 Task: Add Attachment from Google Drive to Card Card0000000359 in Board Board0000000090 in Workspace WS0000000030 in Trello. Add Cover Orange to Card Card0000000359 in Board Board0000000090 in Workspace WS0000000030 in Trello. Add "Add Label …" with "Title" Title0000000359 to Button Button0000000359 to Card Card0000000359 in Board Board0000000090 in Workspace WS0000000030 in Trello. Add Description DS0000000359 to Card Card0000000359 in Board Board0000000090 in Workspace WS0000000030 in Trello. Add Comment CM0000000359 to Card Card0000000359 in Board Board0000000090 in Workspace WS0000000030 in Trello
Action: Mouse moved to (444, 592)
Screenshot: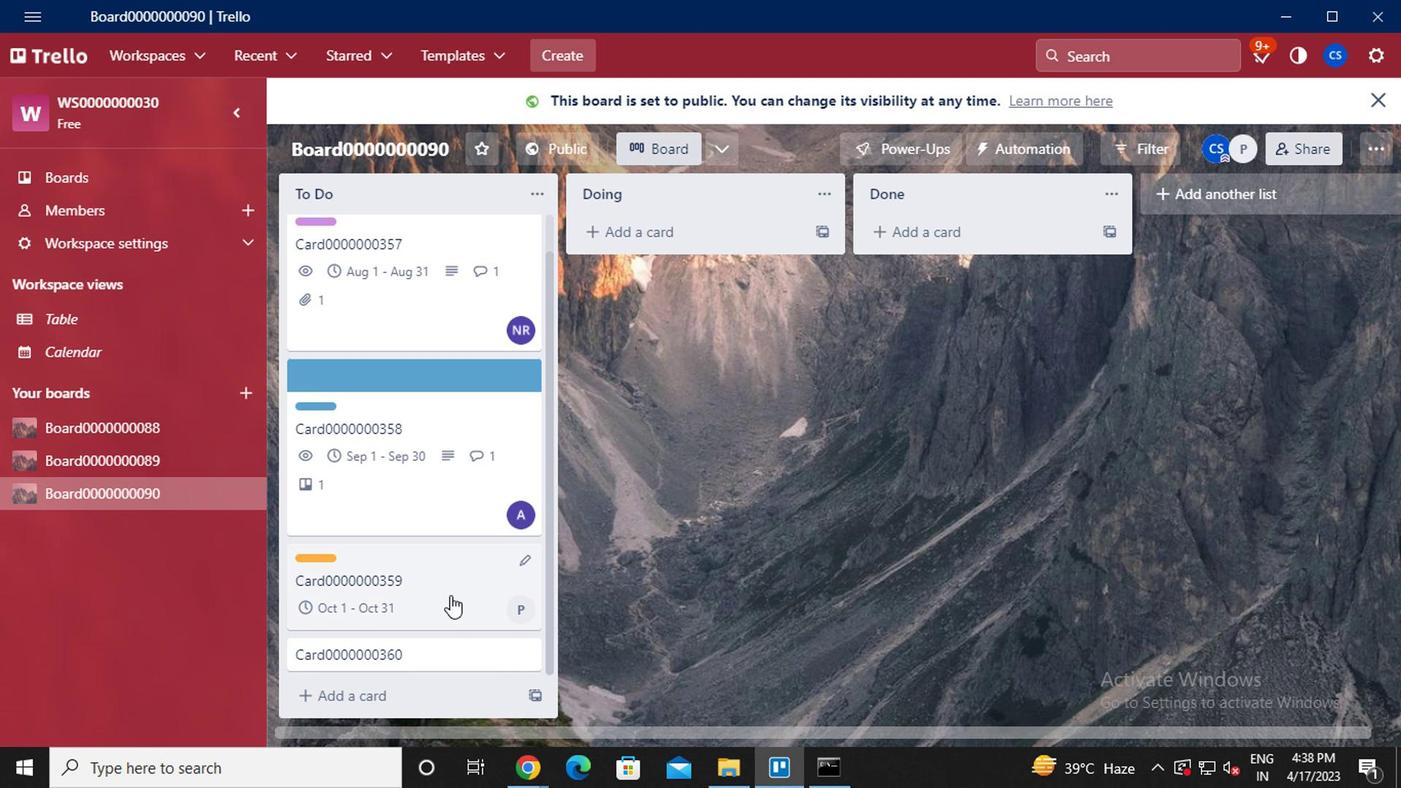 
Action: Mouse pressed left at (444, 592)
Screenshot: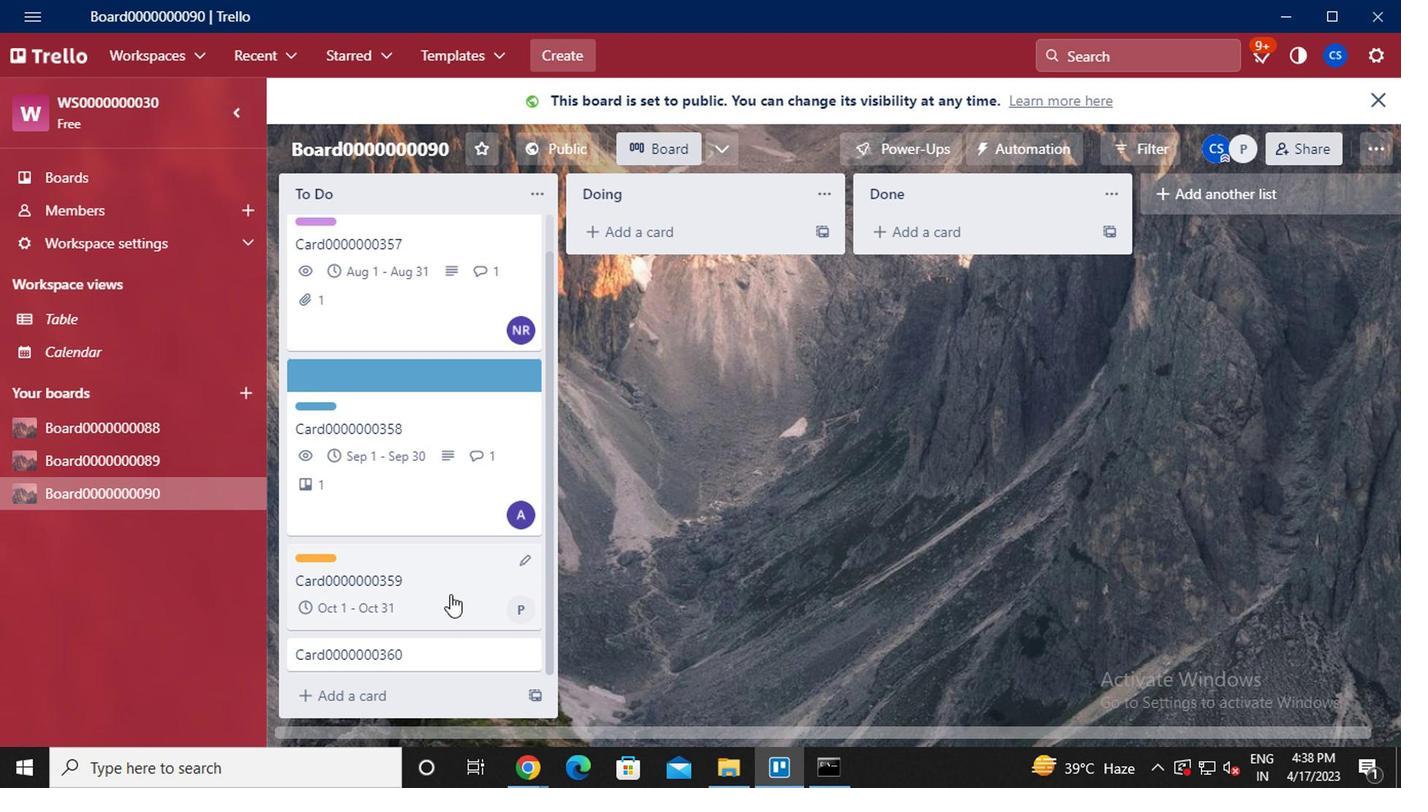 
Action: Mouse moved to (978, 413)
Screenshot: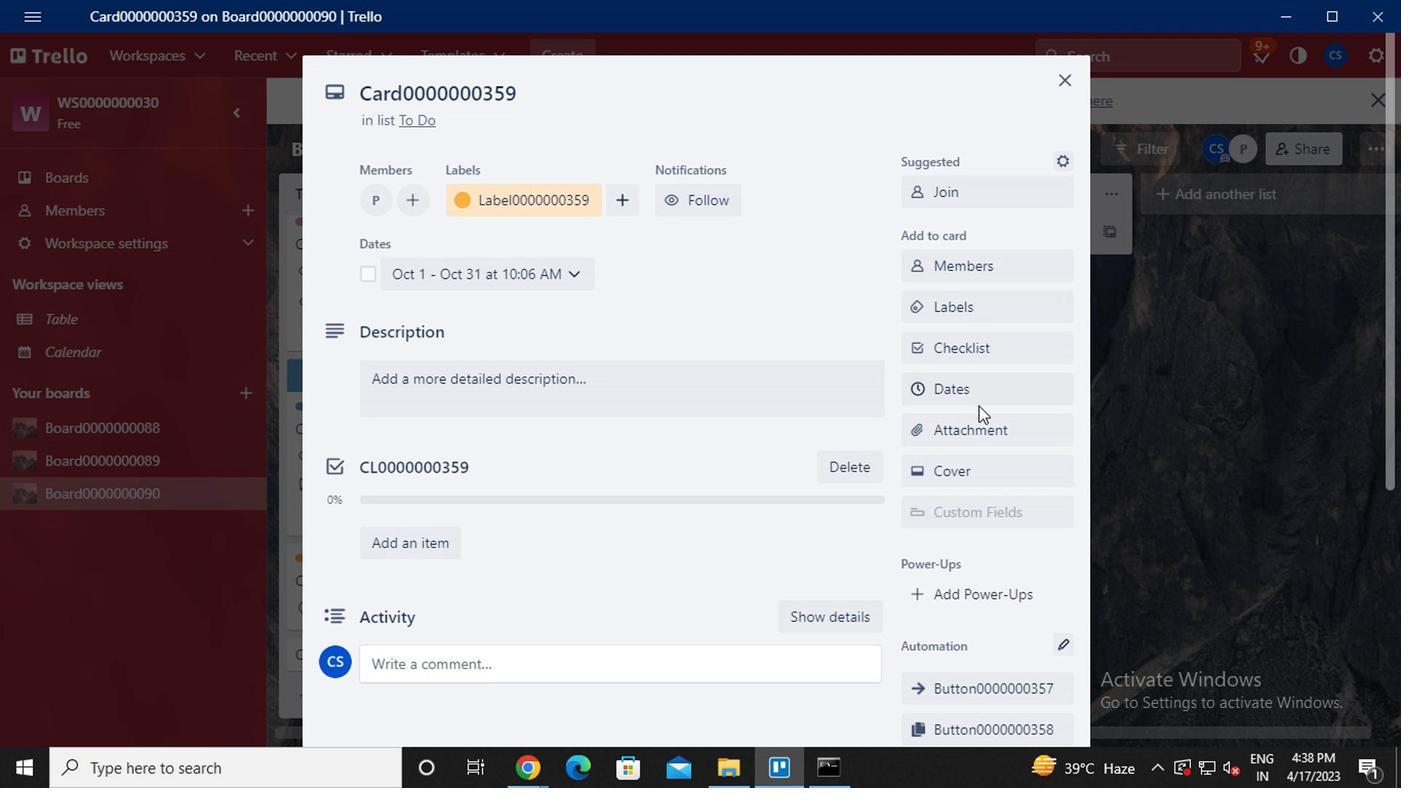 
Action: Mouse pressed left at (978, 413)
Screenshot: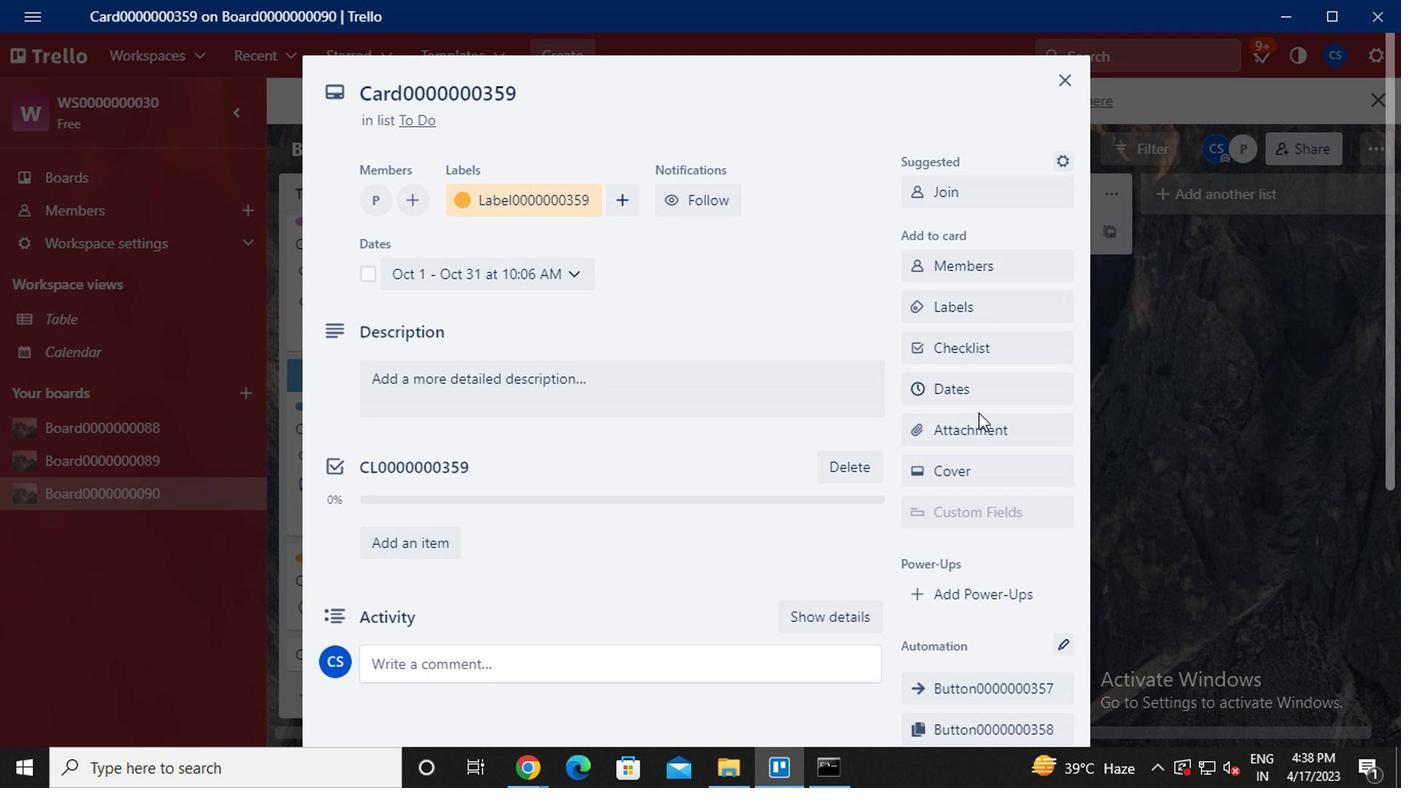 
Action: Mouse moved to (978, 428)
Screenshot: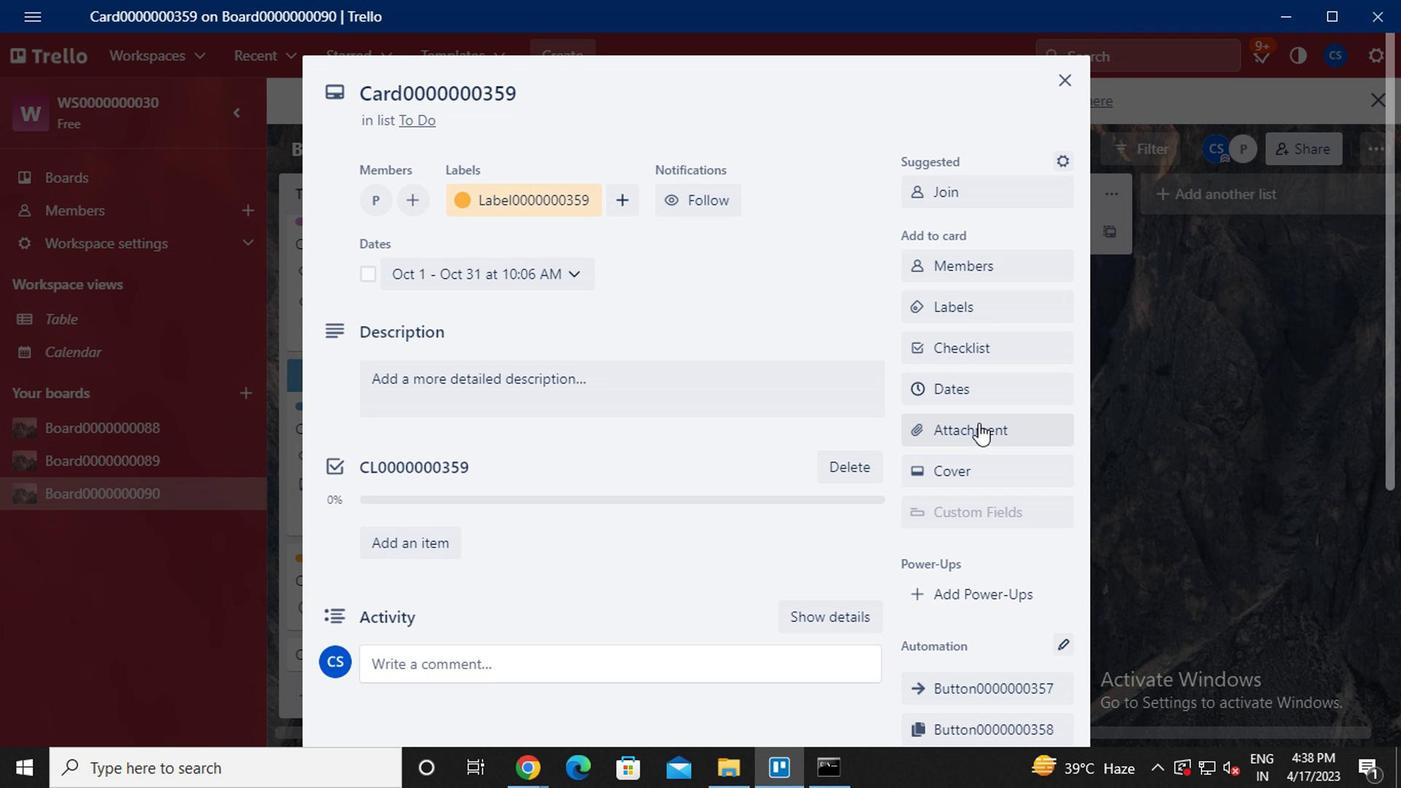 
Action: Mouse pressed left at (978, 428)
Screenshot: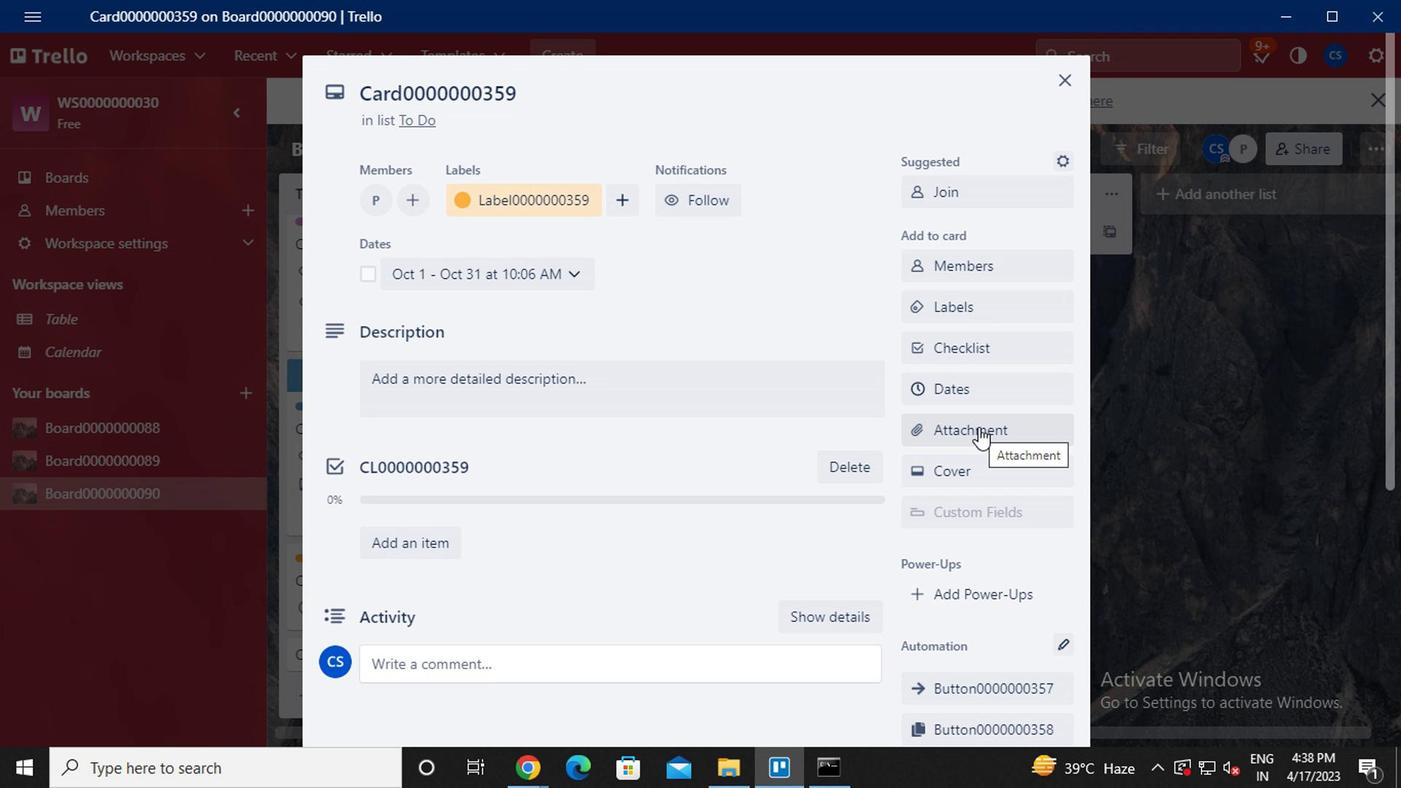 
Action: Mouse moved to (989, 251)
Screenshot: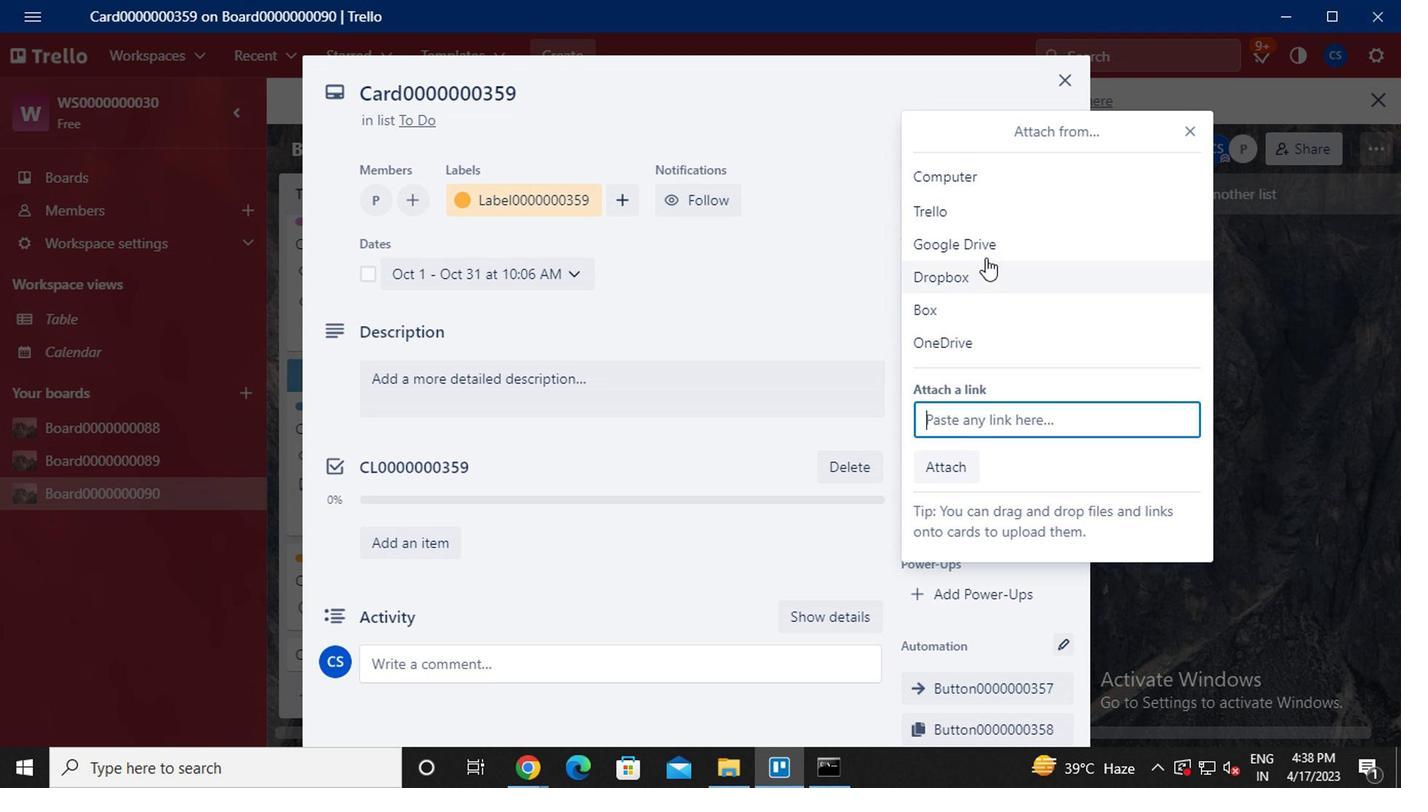 
Action: Mouse pressed left at (989, 251)
Screenshot: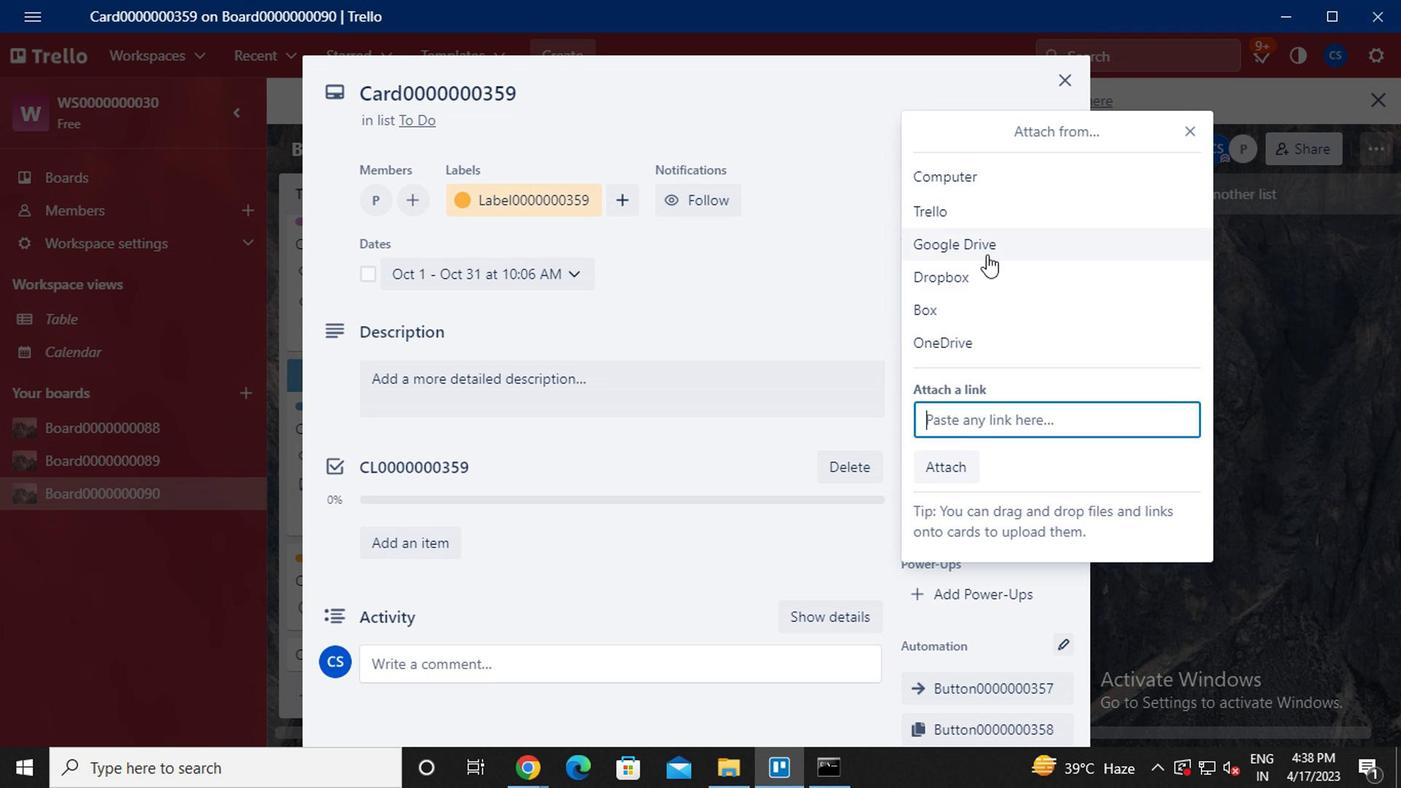 
Action: Mouse moved to (327, 381)
Screenshot: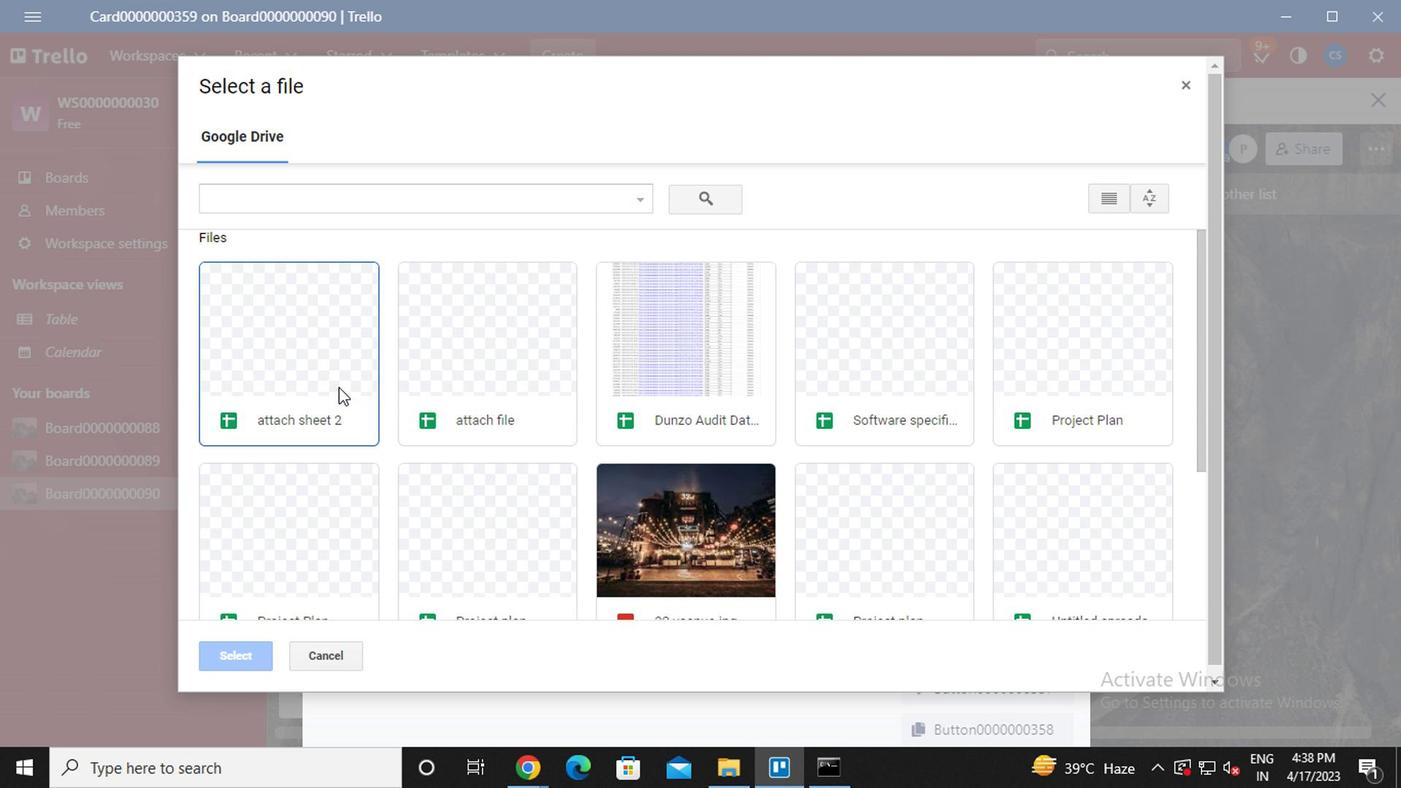 
Action: Mouse pressed left at (327, 381)
Screenshot: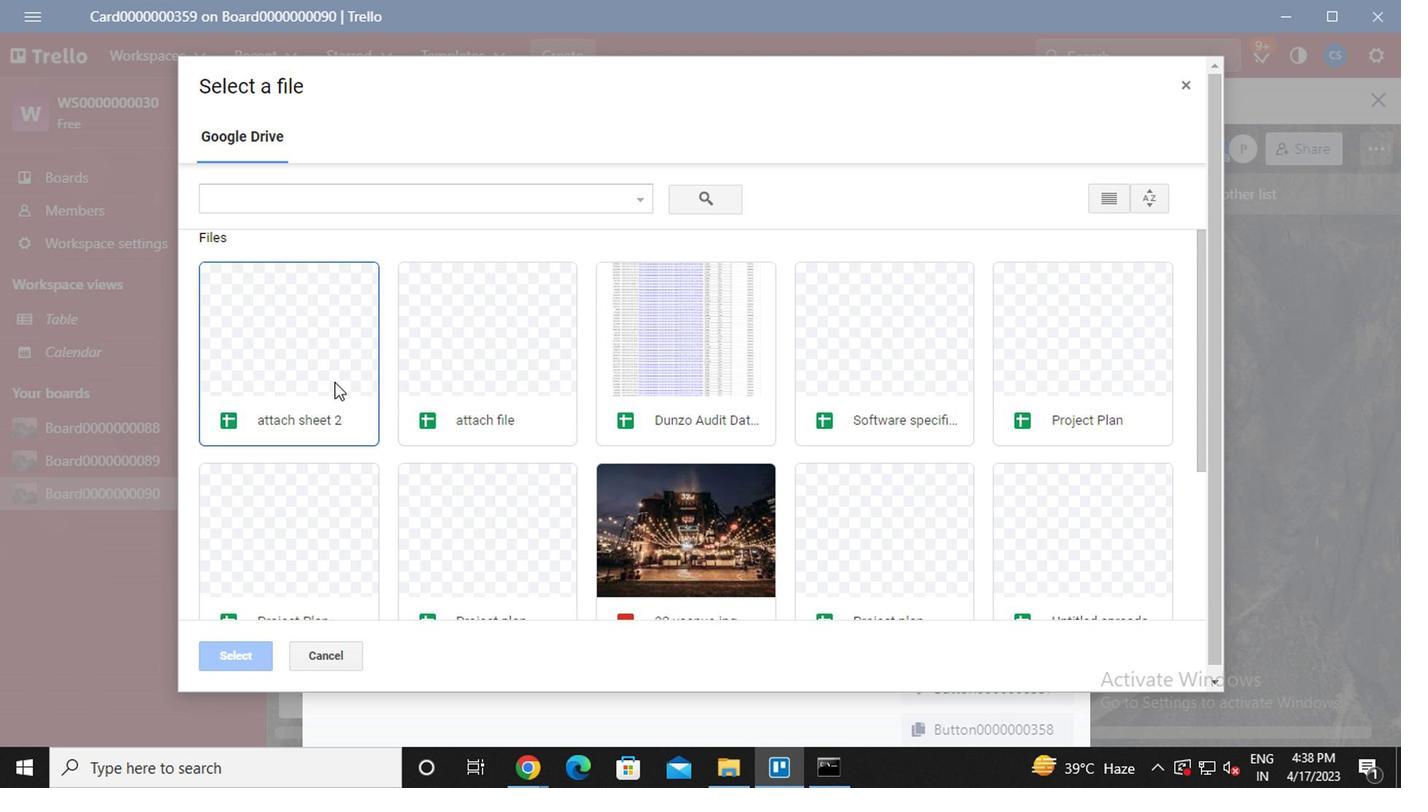 
Action: Mouse moved to (327, 380)
Screenshot: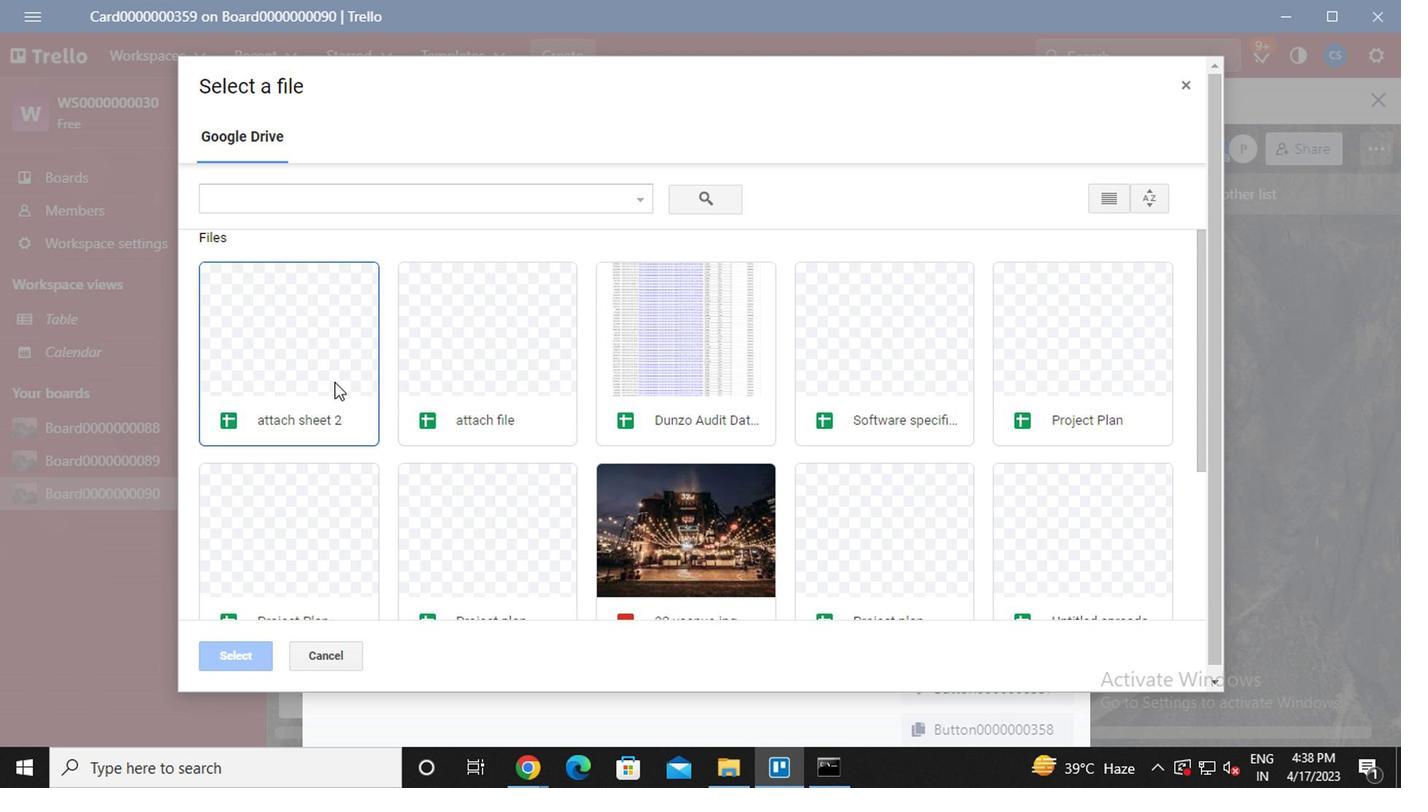
Action: Mouse pressed left at (327, 380)
Screenshot: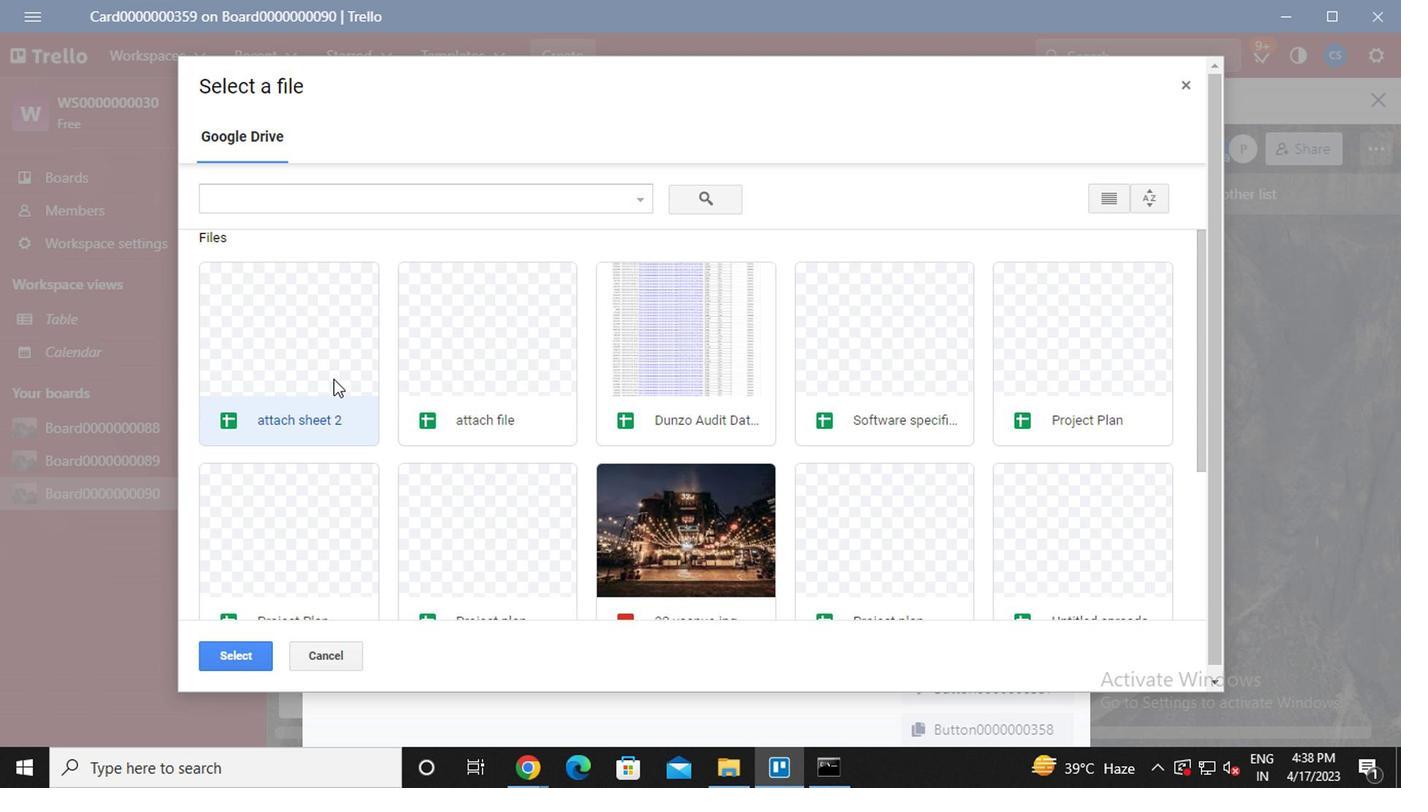 
Action: Mouse pressed left at (327, 380)
Screenshot: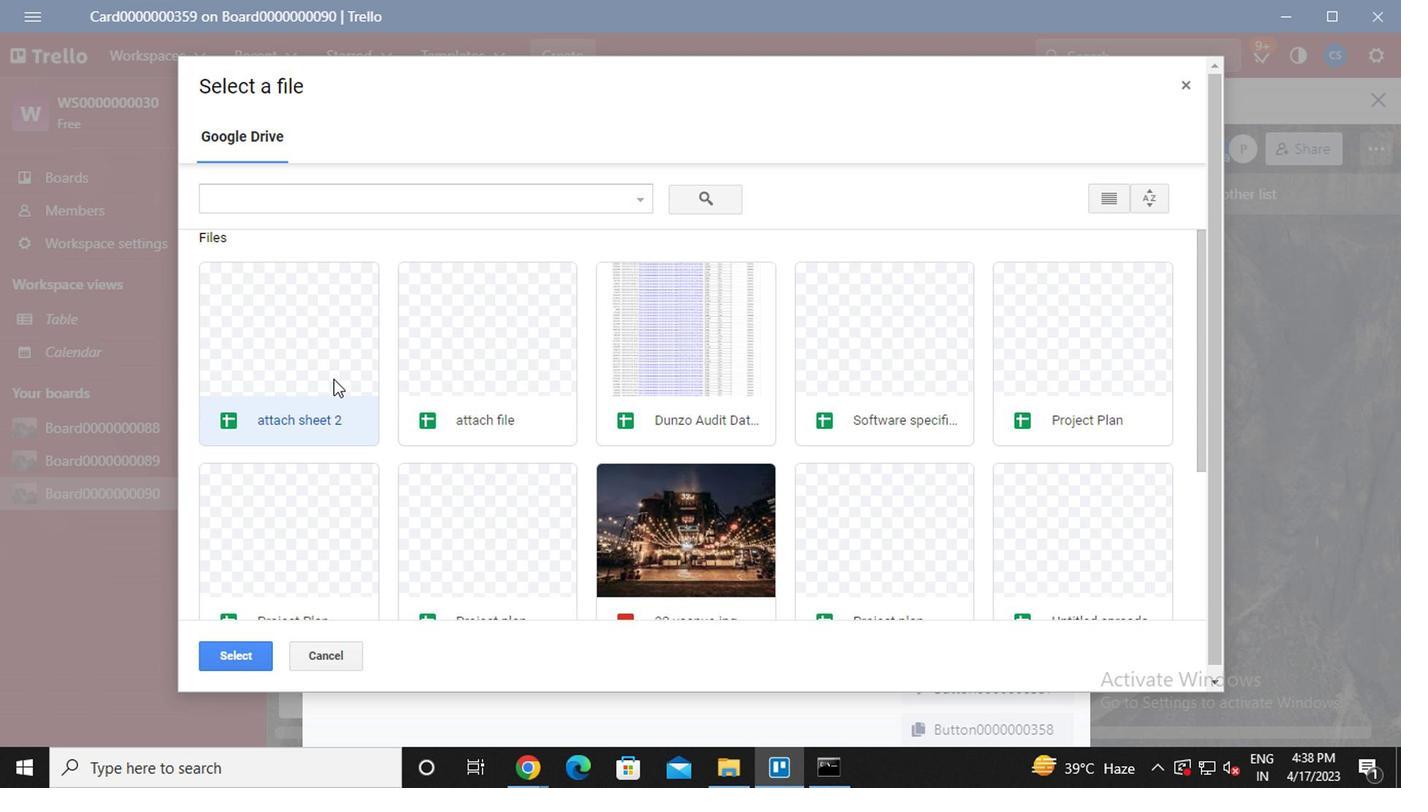 
Action: Mouse moved to (963, 471)
Screenshot: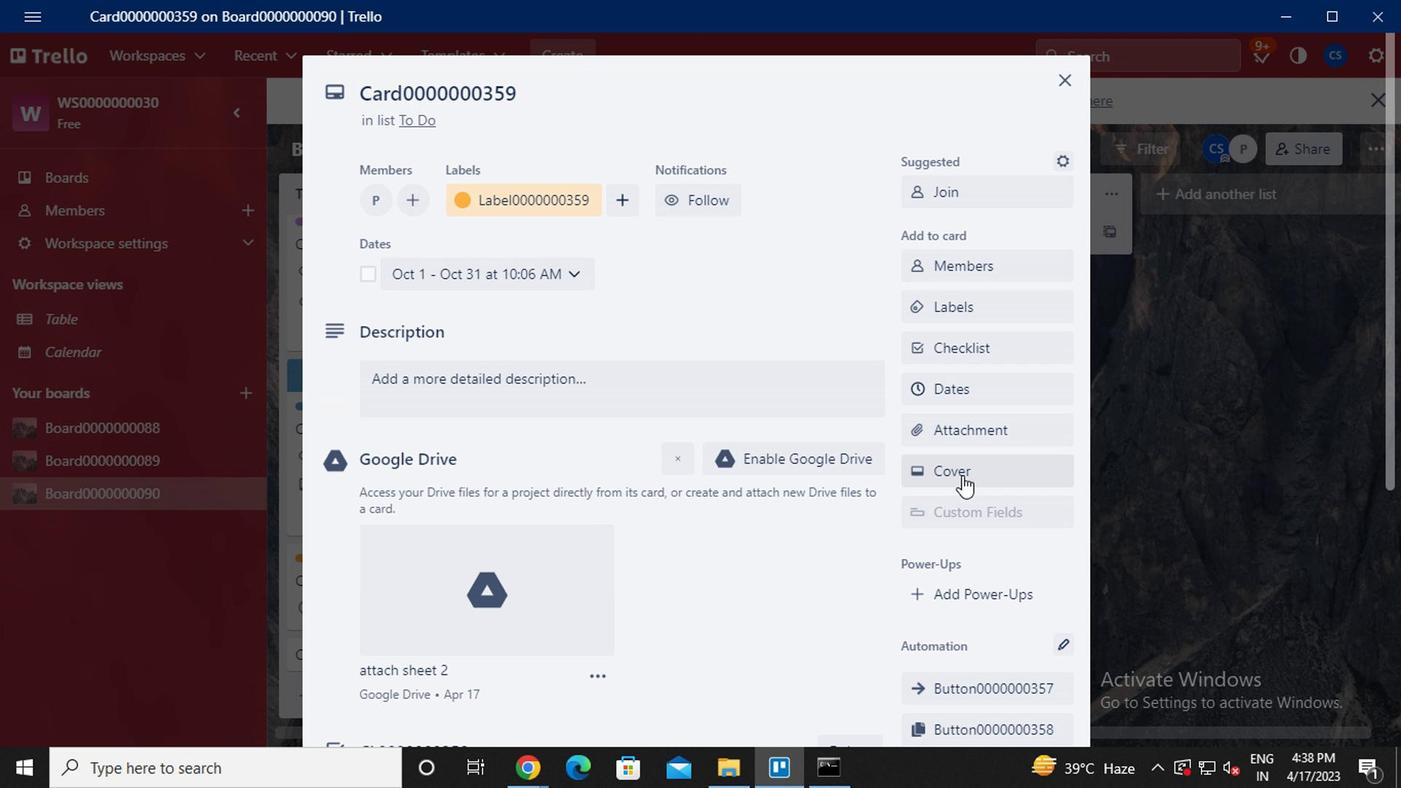 
Action: Mouse pressed left at (963, 471)
Screenshot: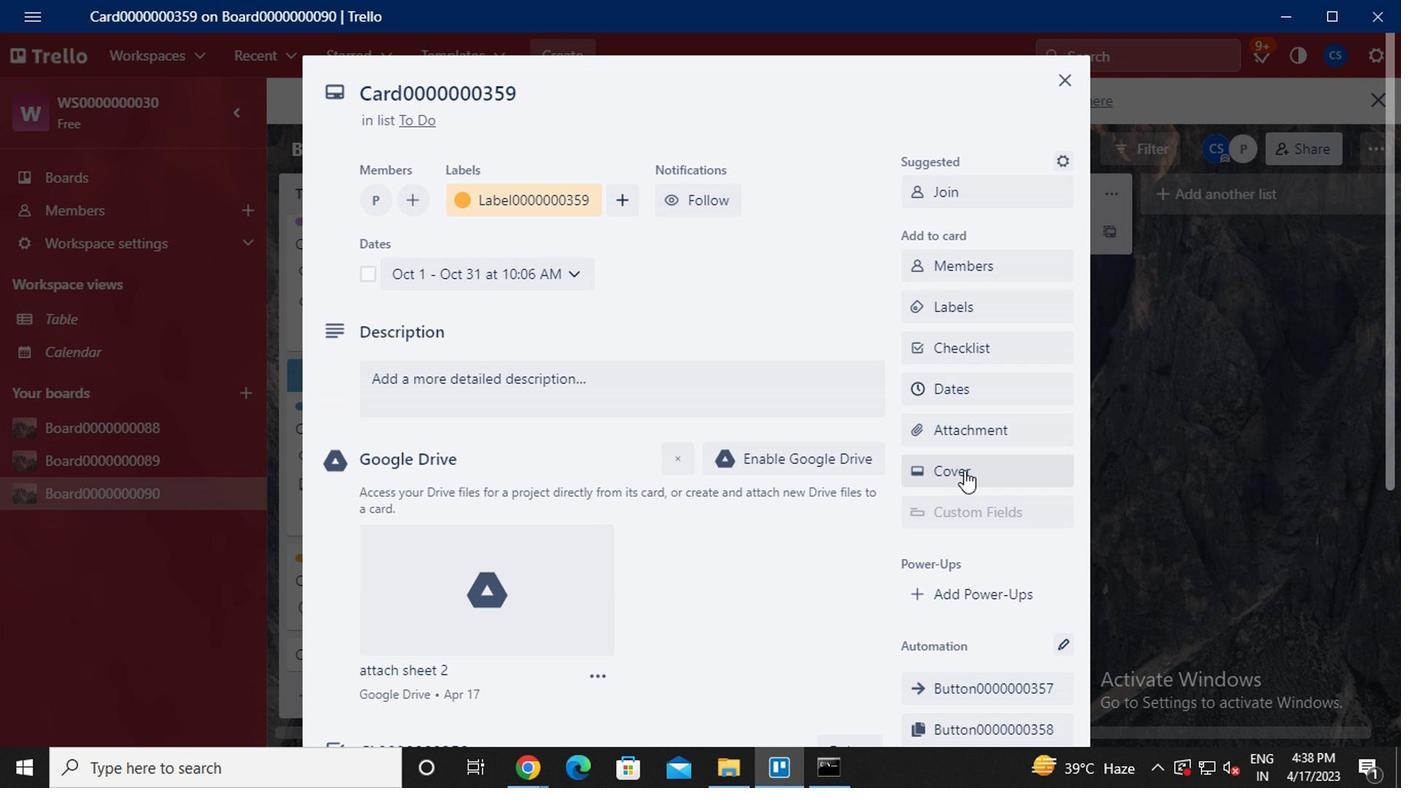 
Action: Mouse moved to (1070, 339)
Screenshot: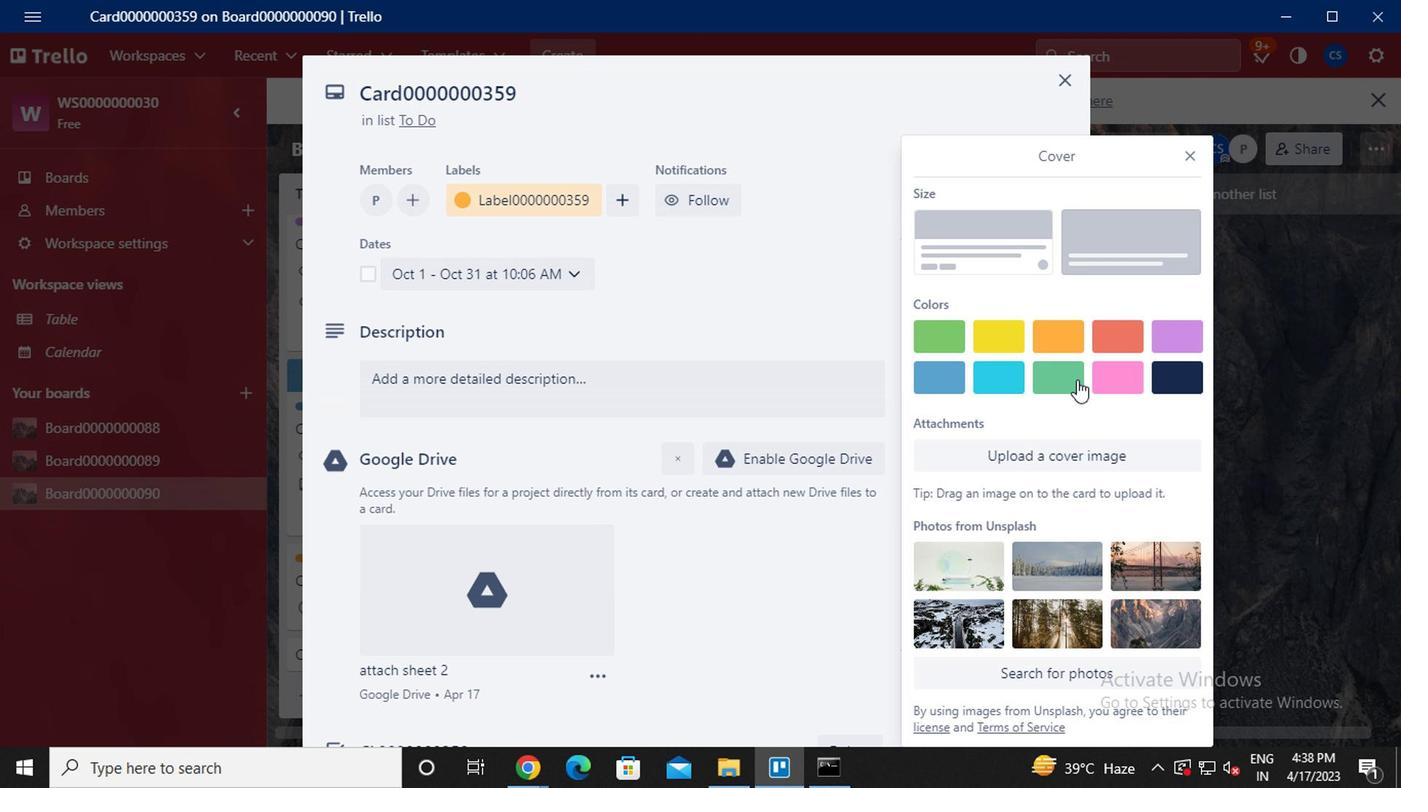 
Action: Mouse pressed left at (1070, 339)
Screenshot: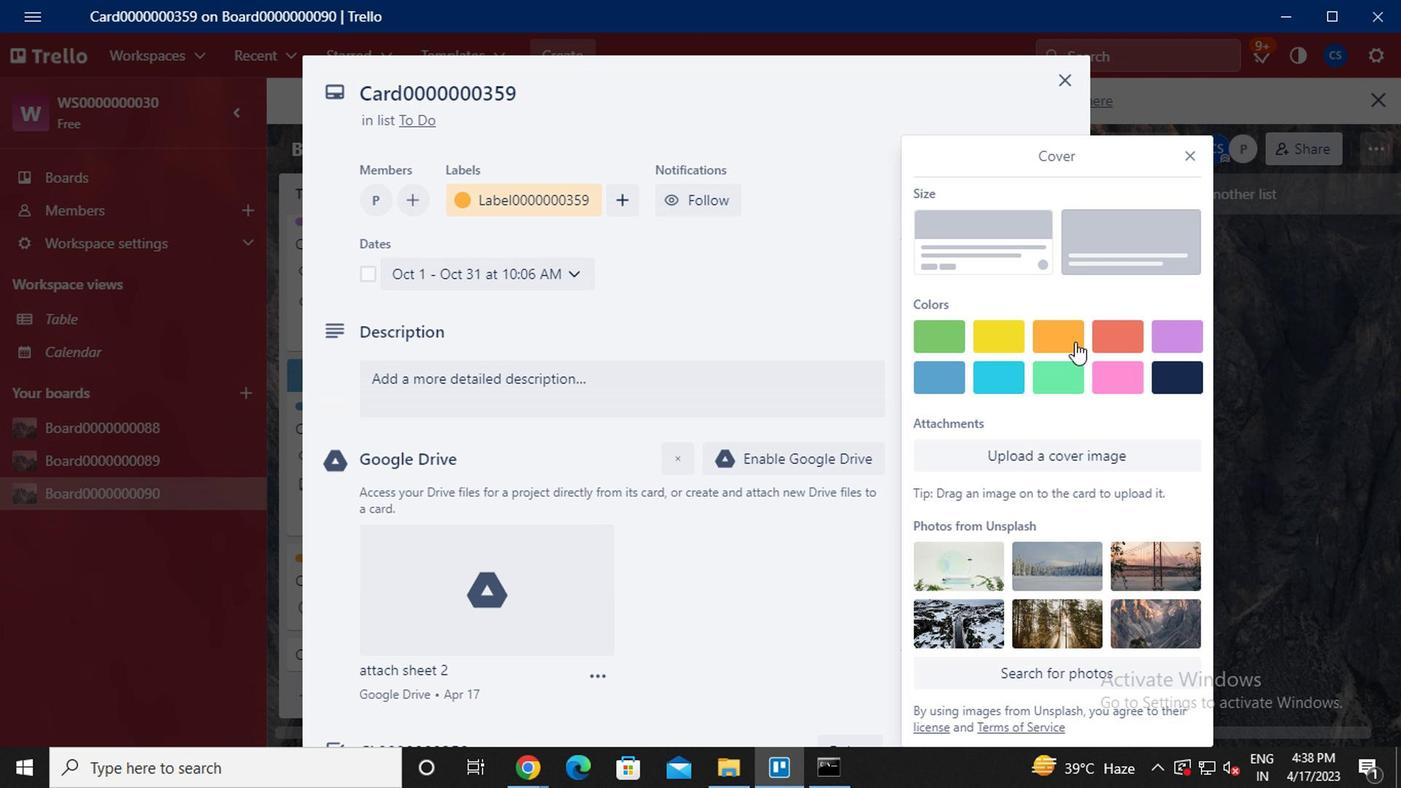 
Action: Mouse moved to (1184, 126)
Screenshot: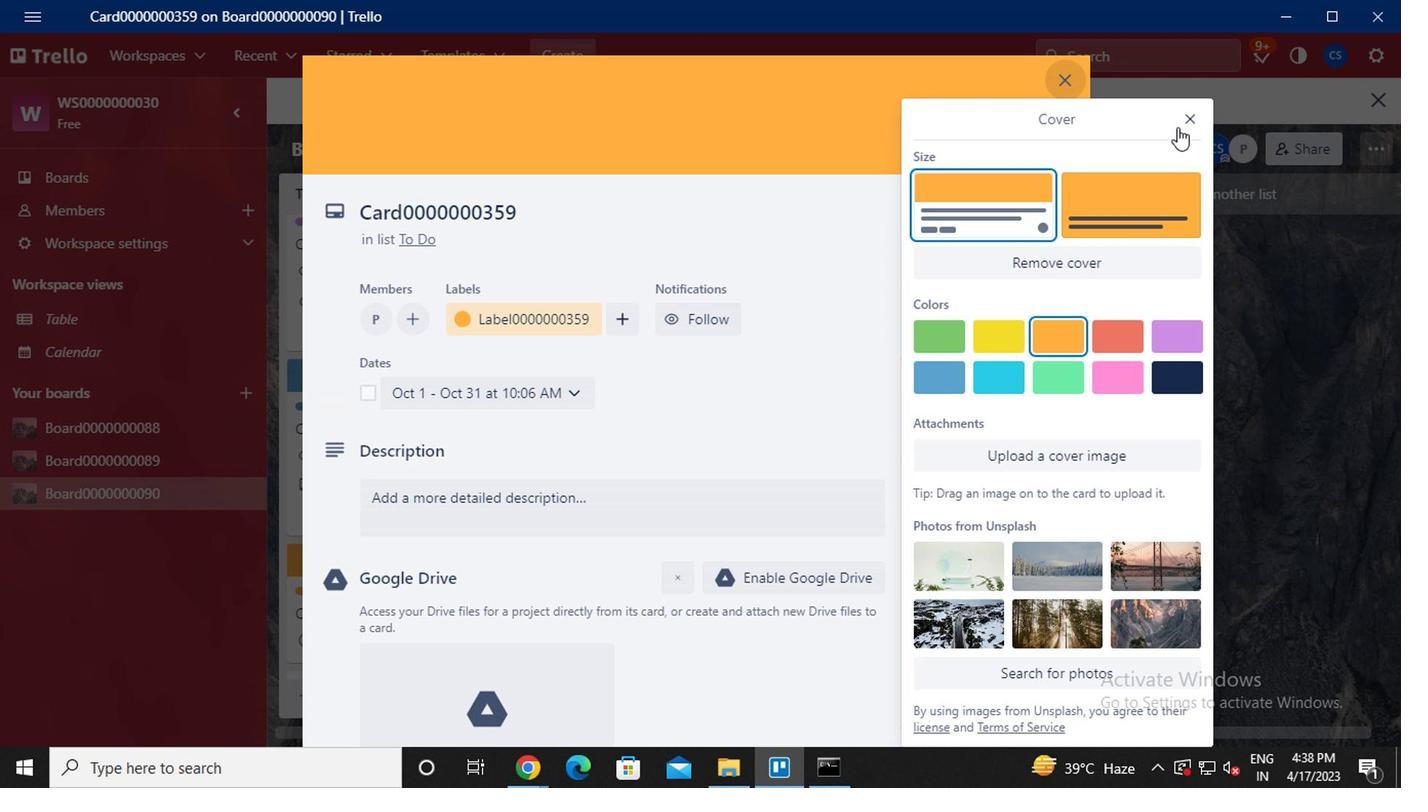 
Action: Mouse pressed left at (1184, 126)
Screenshot: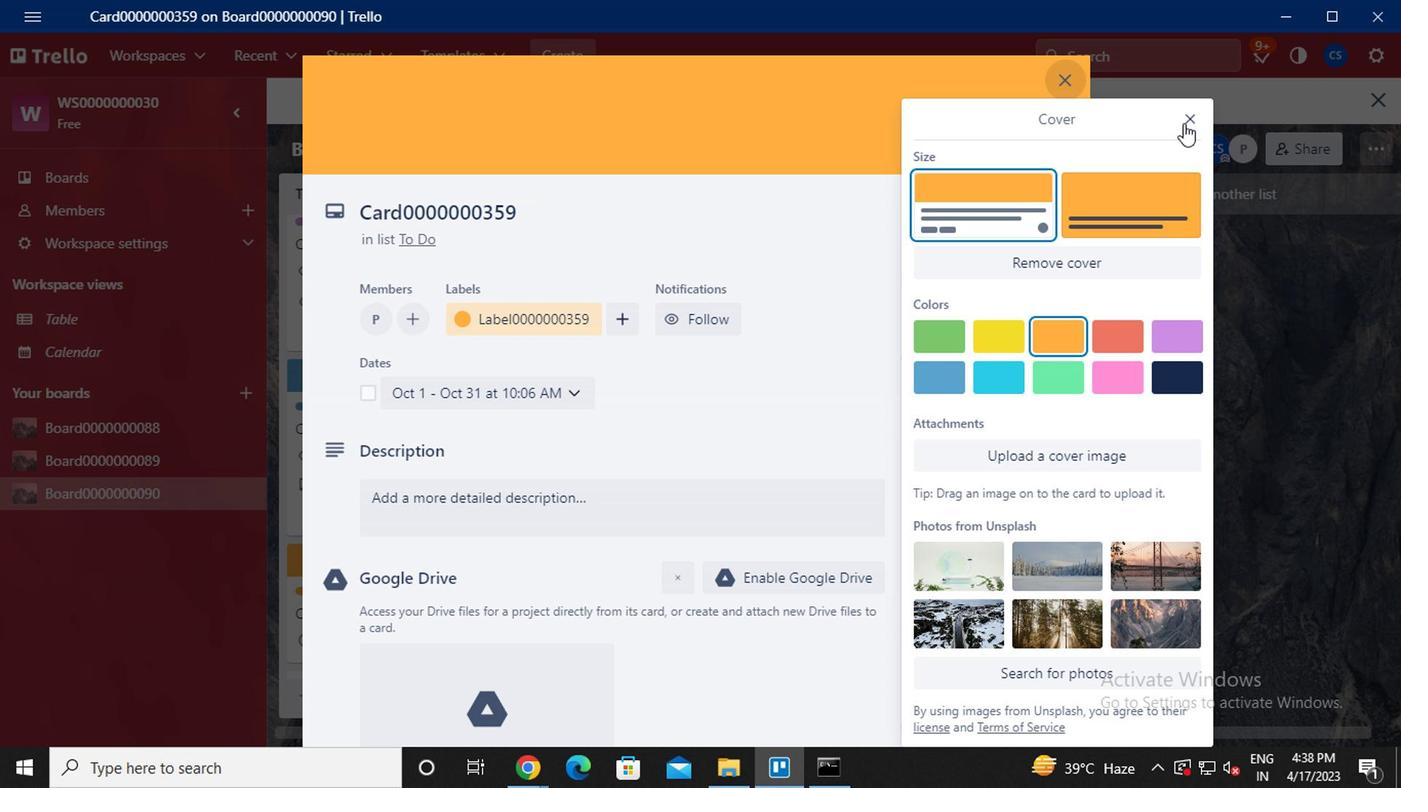 
Action: Mouse moved to (962, 475)
Screenshot: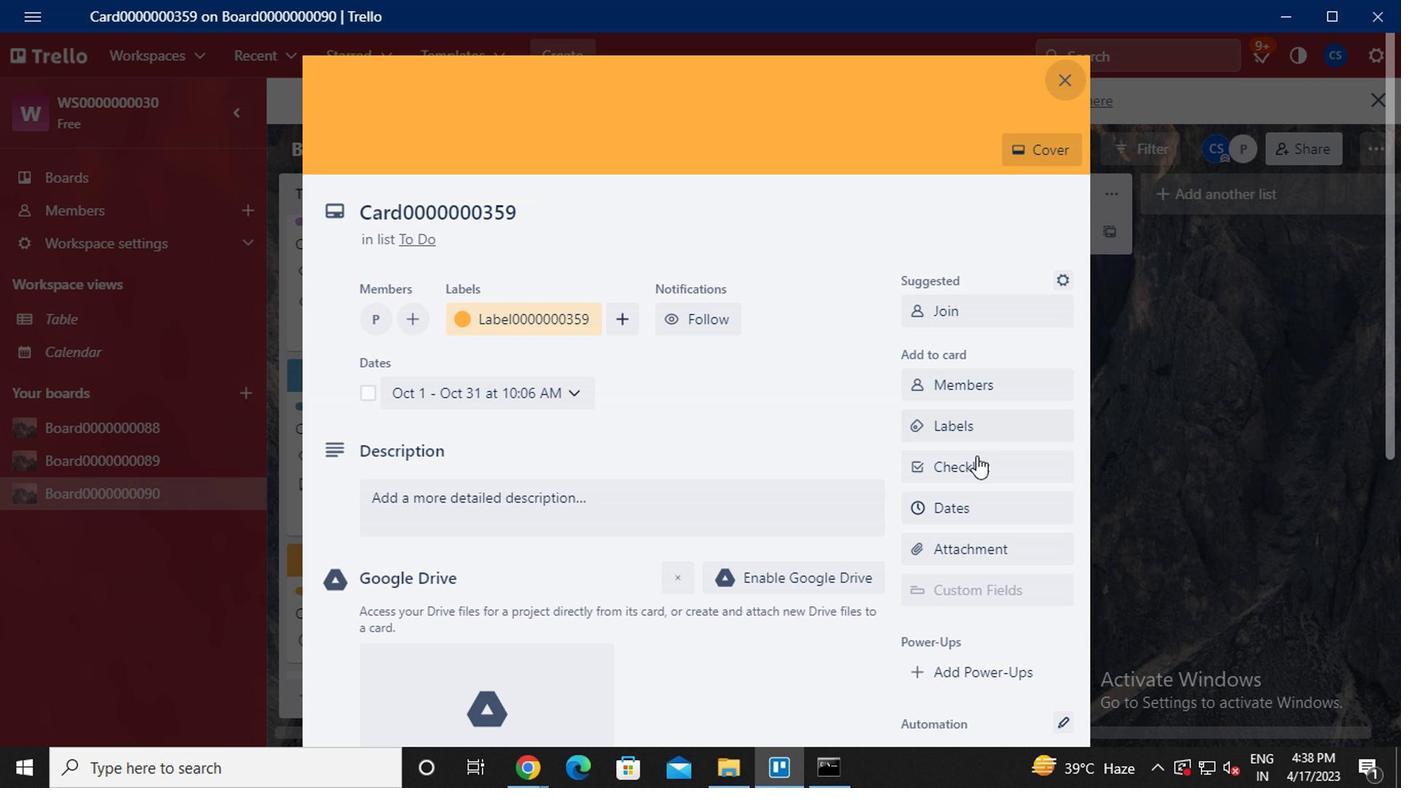 
Action: Mouse scrolled (962, 474) with delta (0, 0)
Screenshot: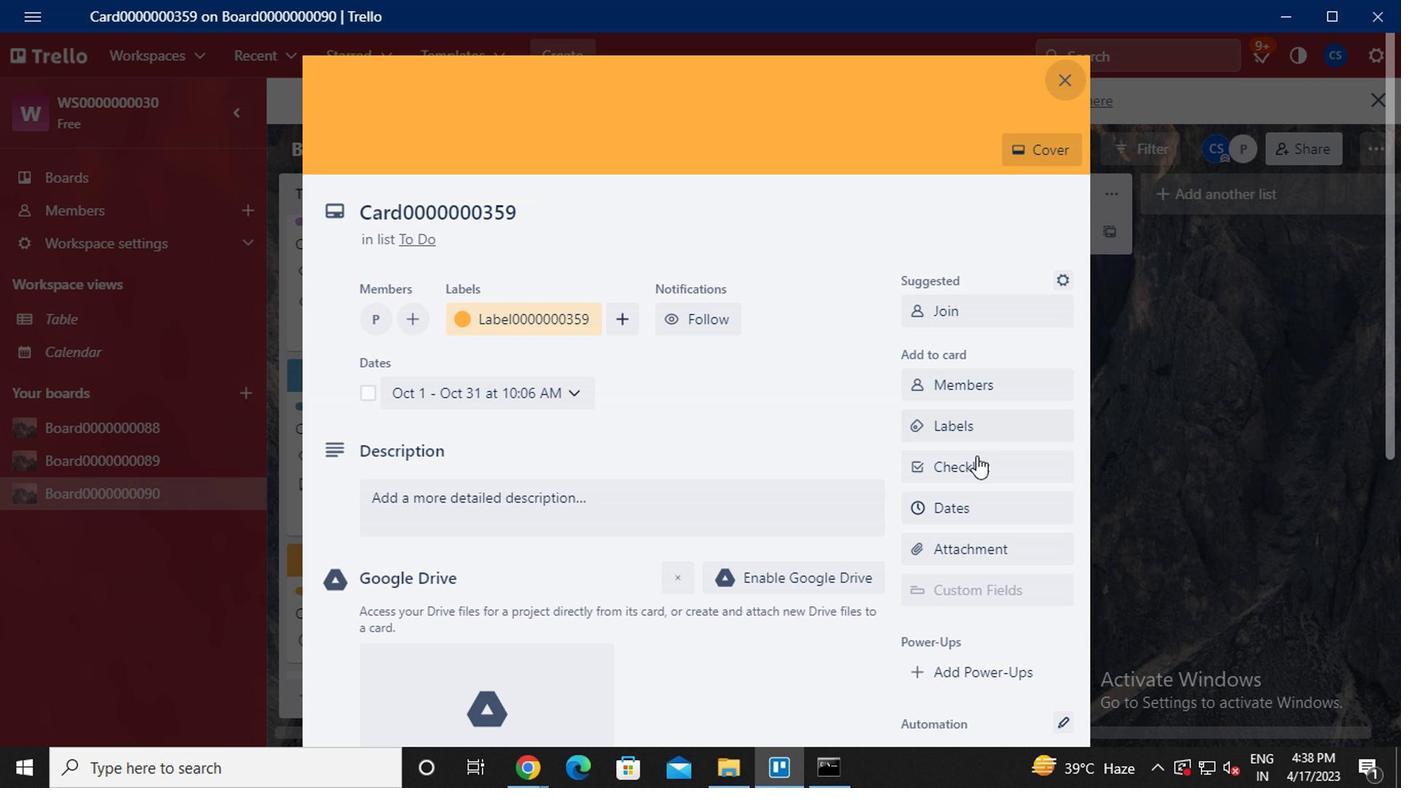 
Action: Mouse moved to (956, 395)
Screenshot: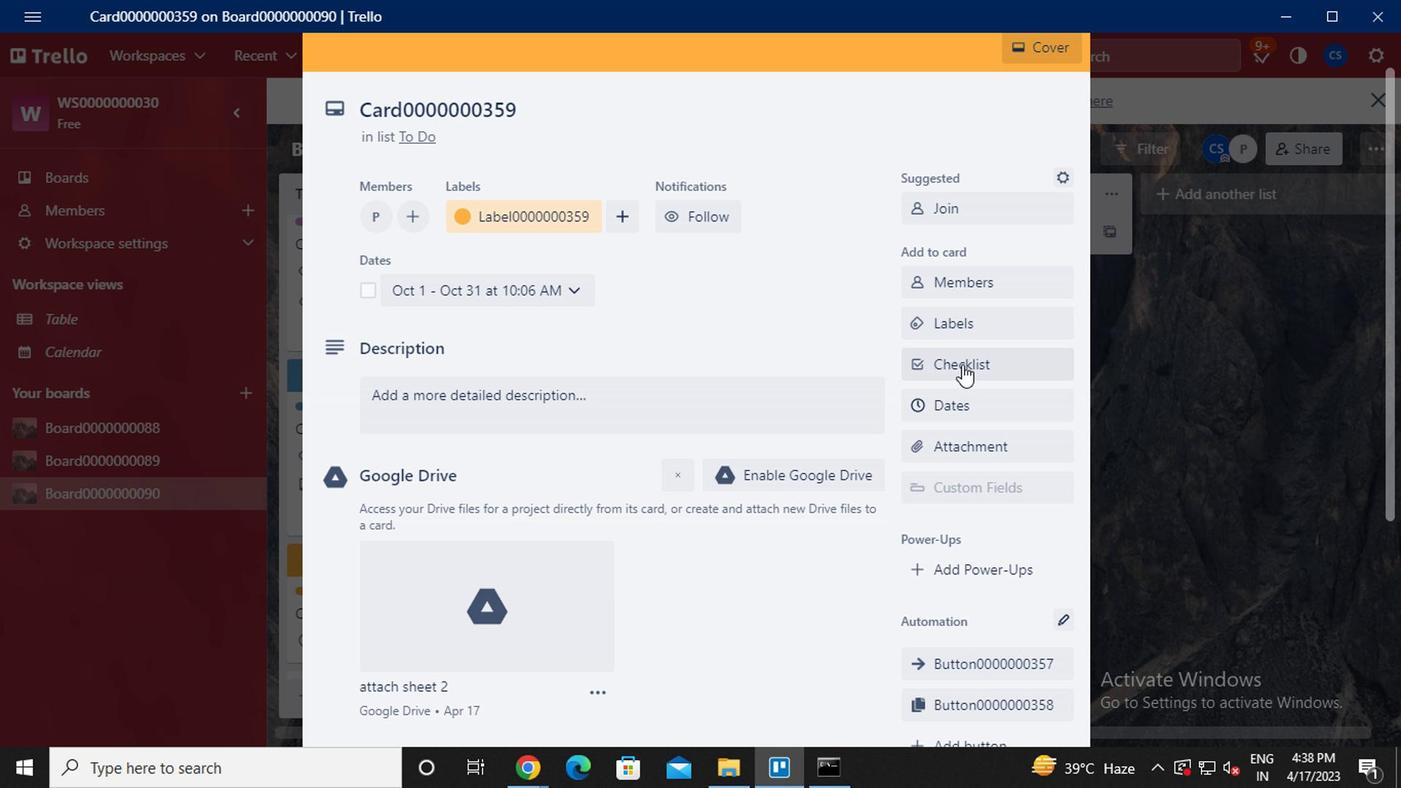 
Action: Mouse scrolled (956, 394) with delta (0, 0)
Screenshot: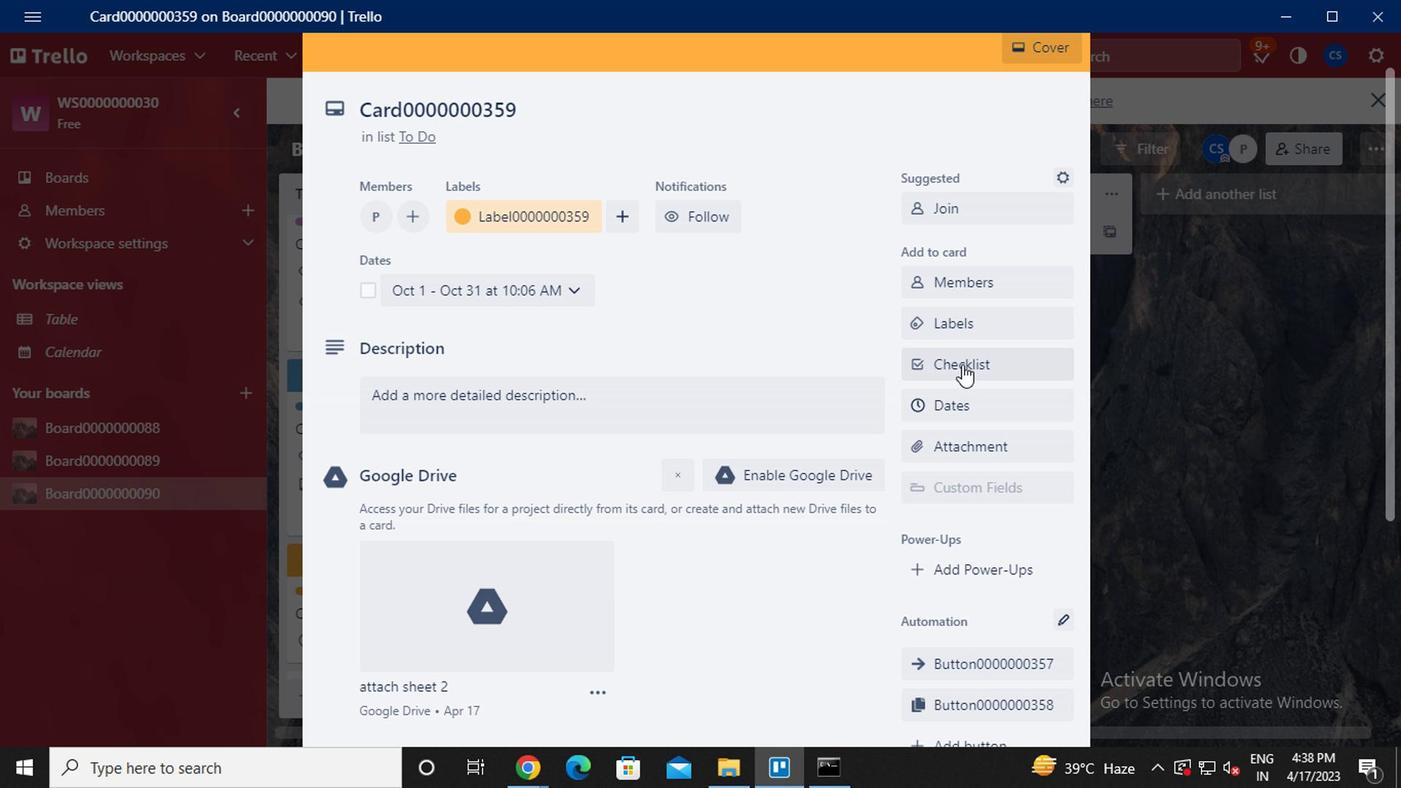 
Action: Mouse moved to (980, 635)
Screenshot: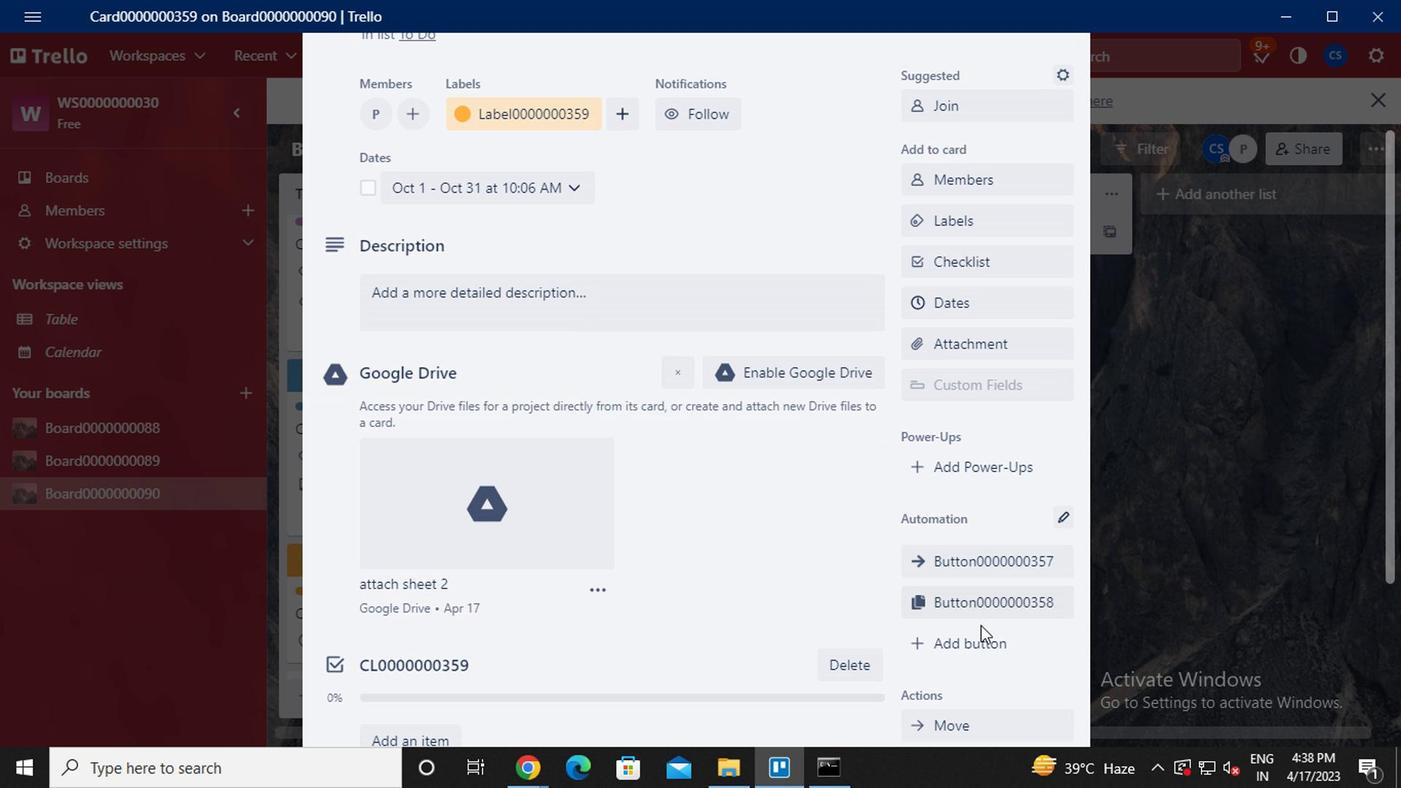 
Action: Mouse pressed left at (980, 635)
Screenshot: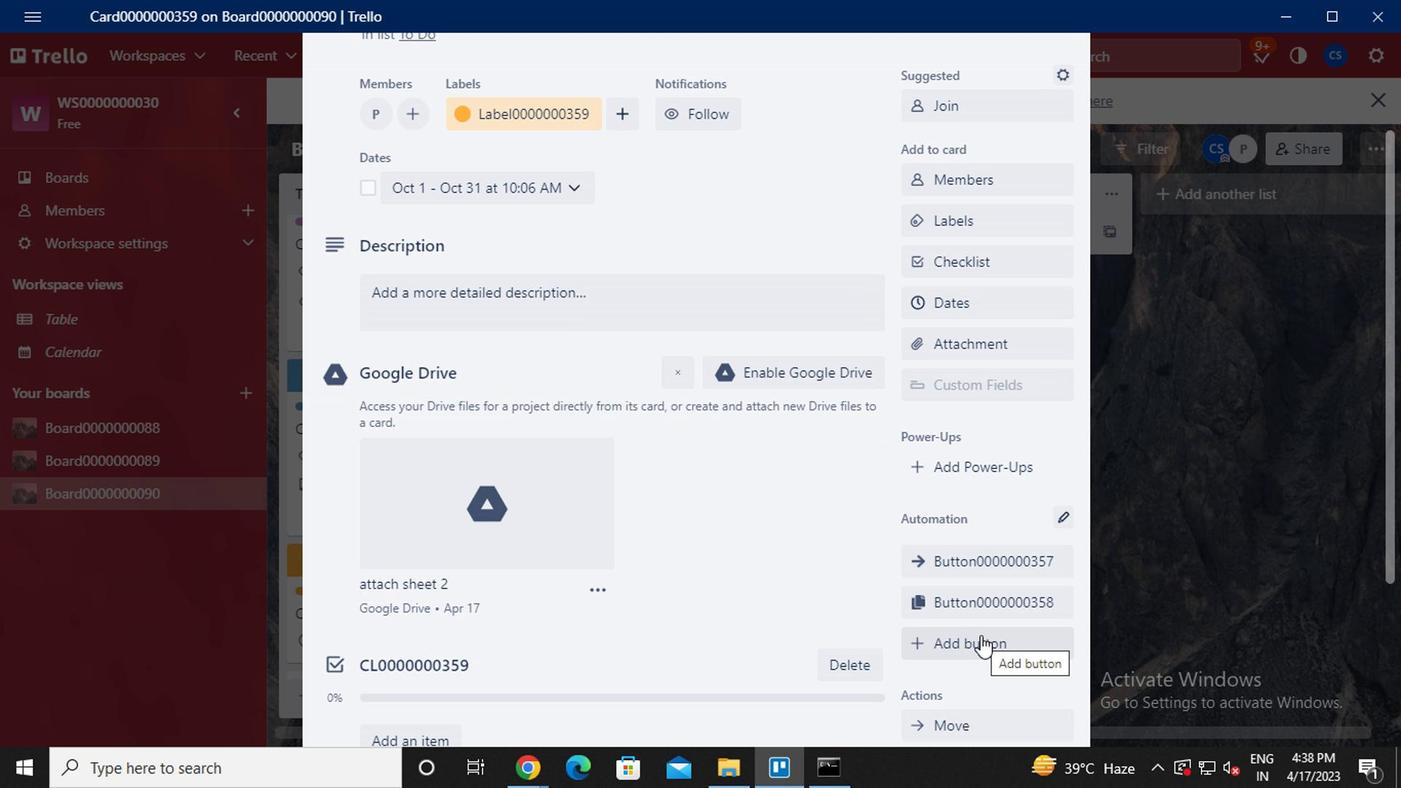 
Action: Mouse moved to (1005, 288)
Screenshot: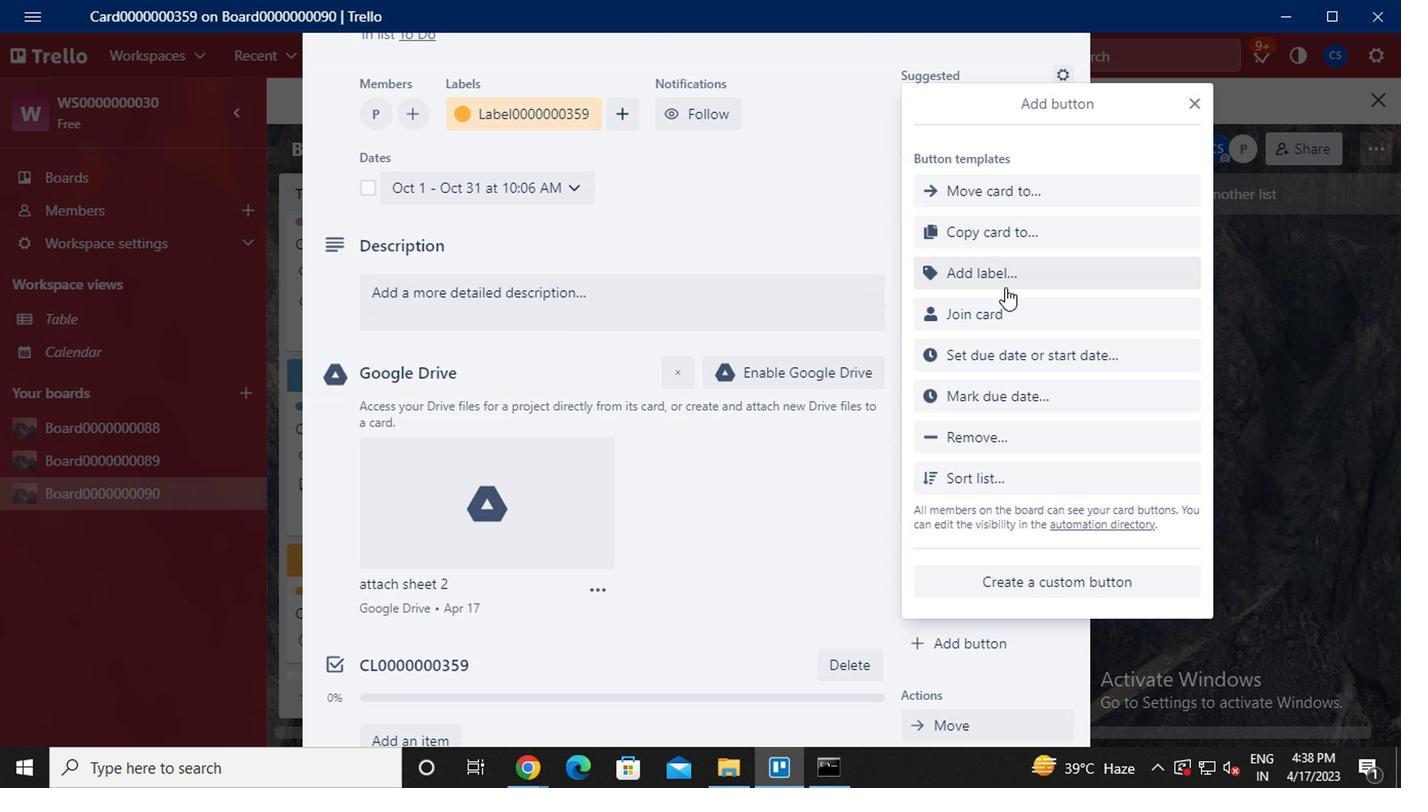 
Action: Mouse pressed left at (1005, 288)
Screenshot: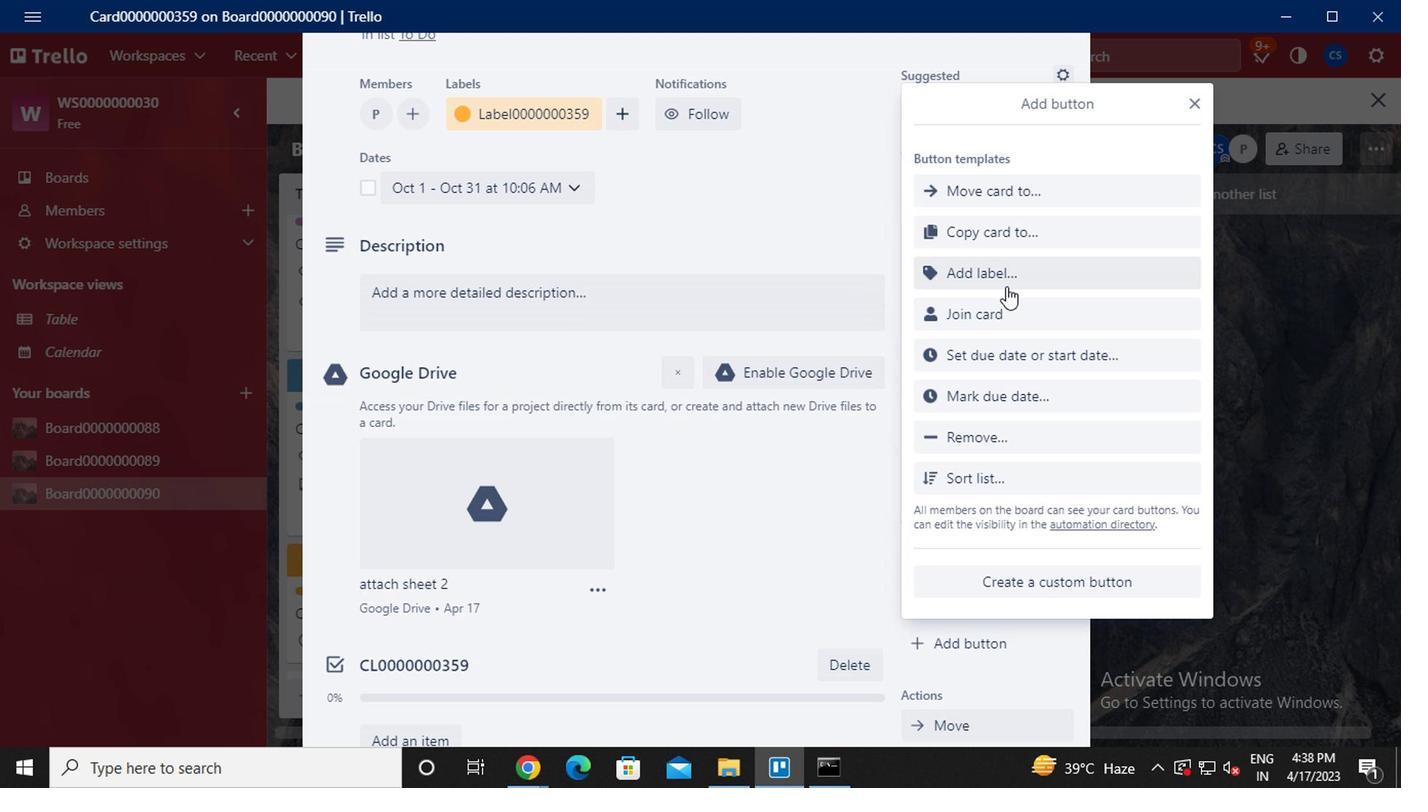 
Action: Key pressed <Key.caps_lock><Key.caps_lock>t<Key.caps_lock>itle0000000359
Screenshot: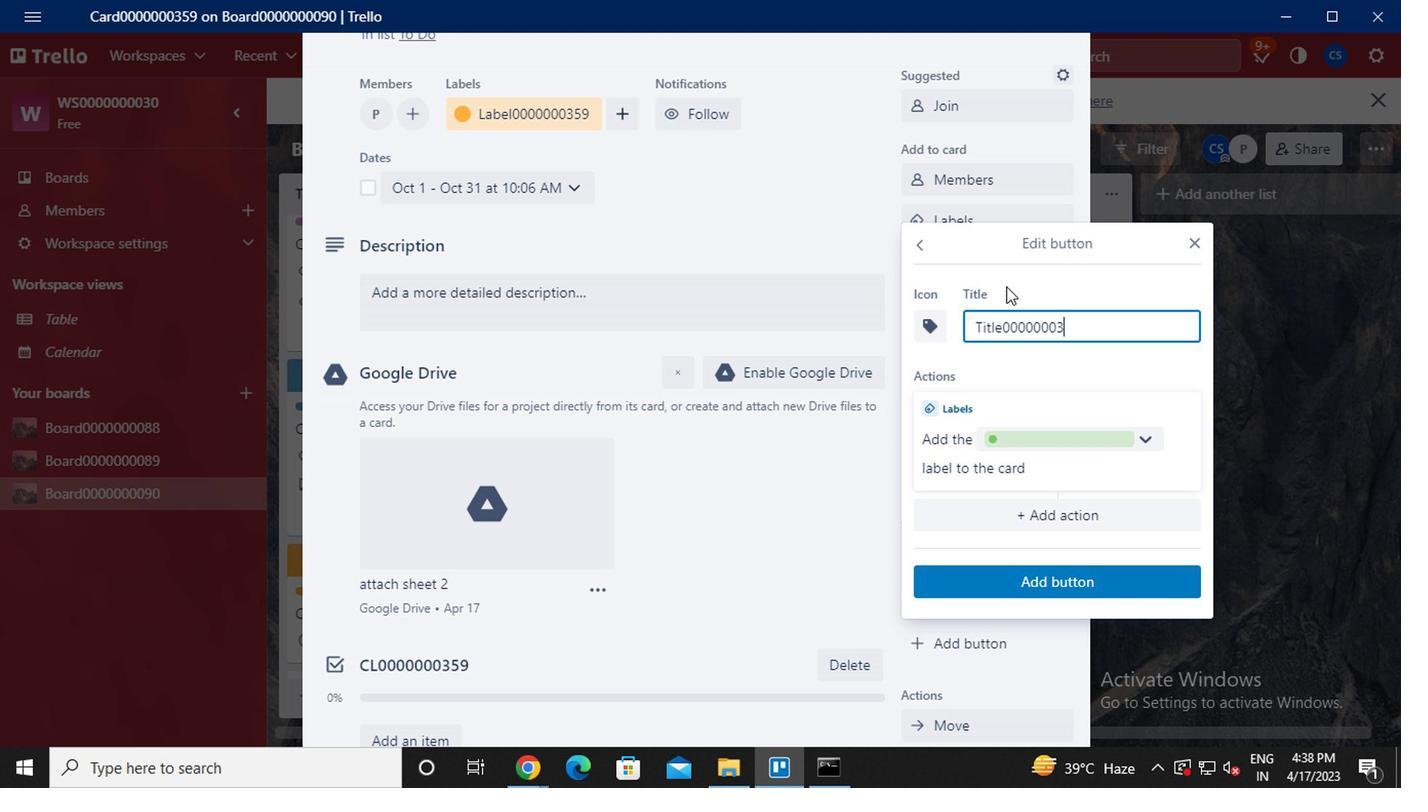 
Action: Mouse moved to (1107, 590)
Screenshot: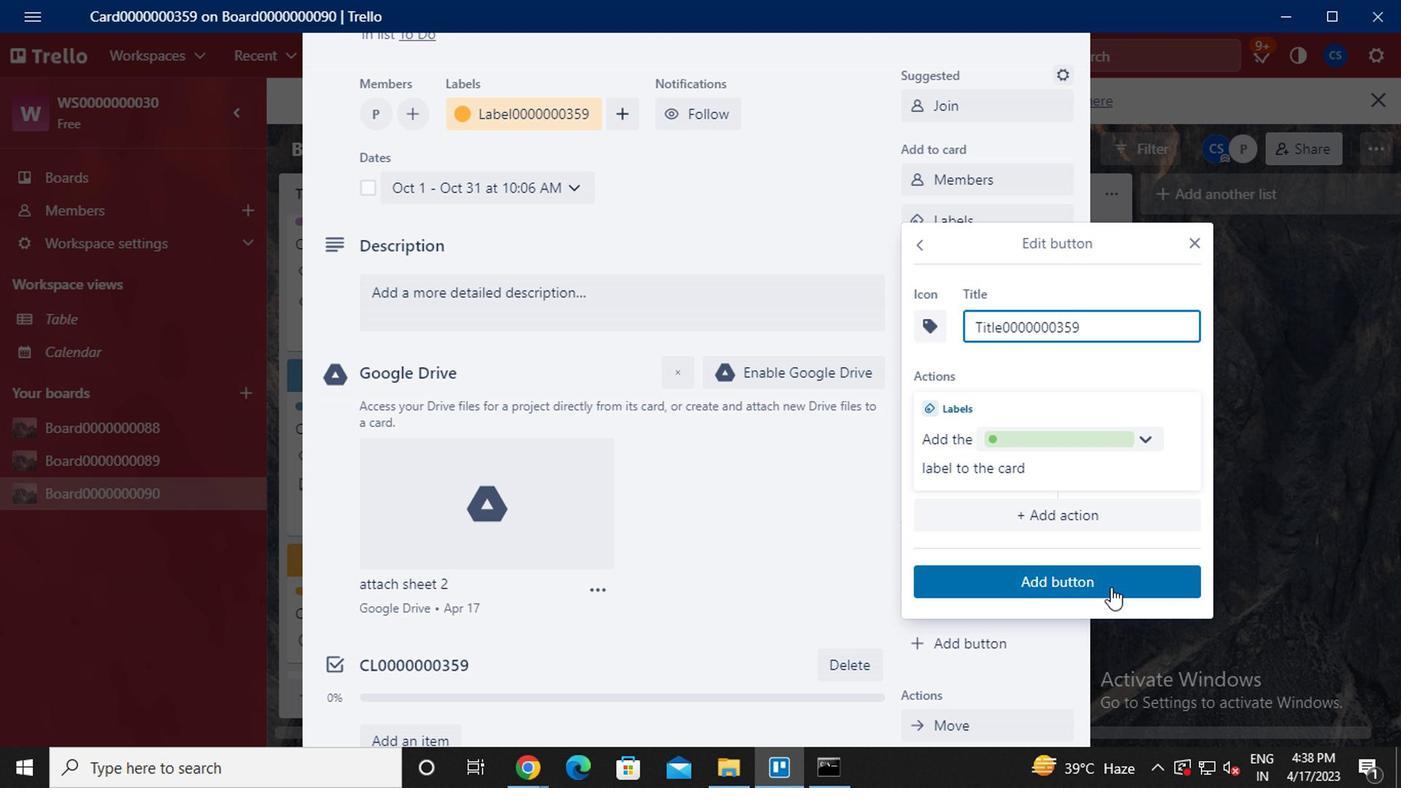 
Action: Mouse pressed left at (1107, 590)
Screenshot: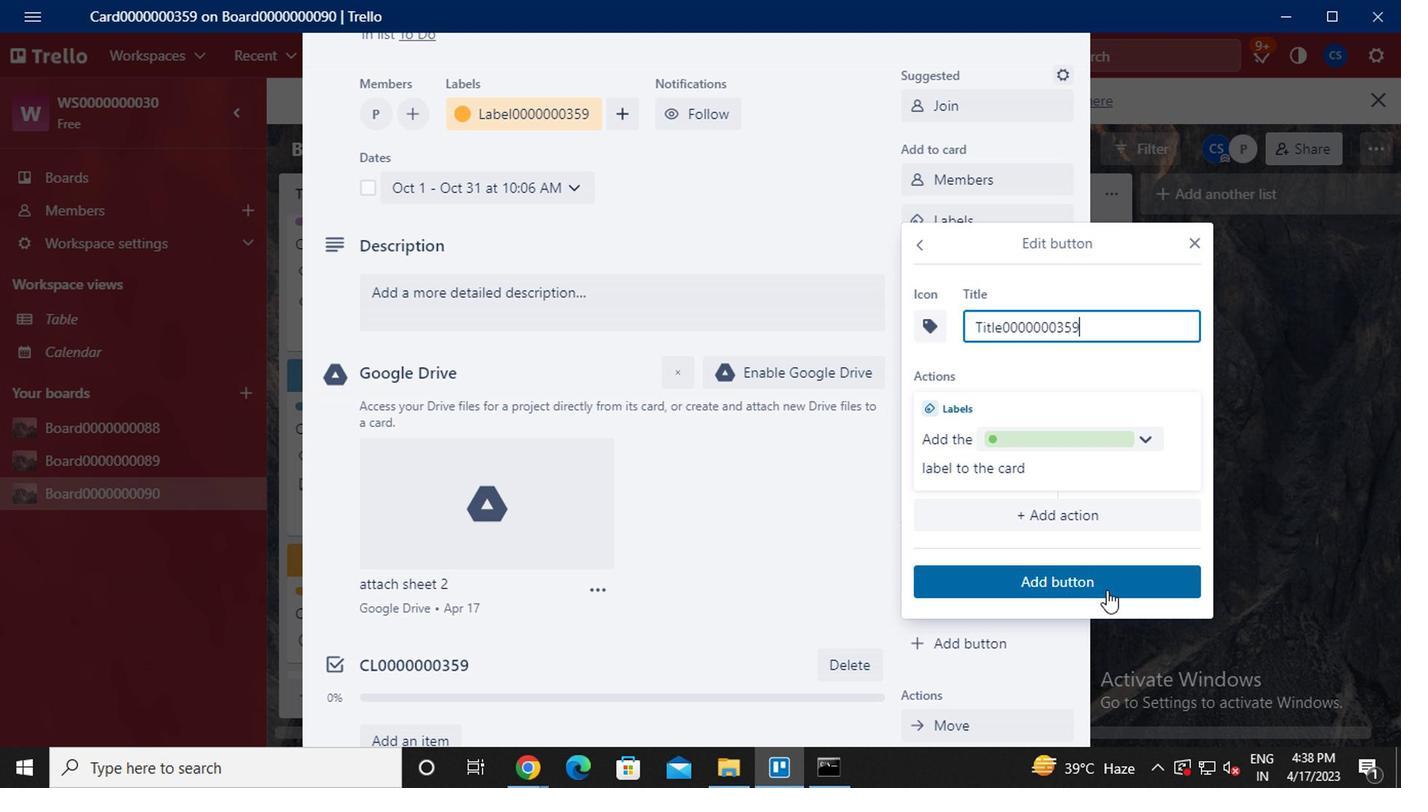 
Action: Mouse moved to (716, 526)
Screenshot: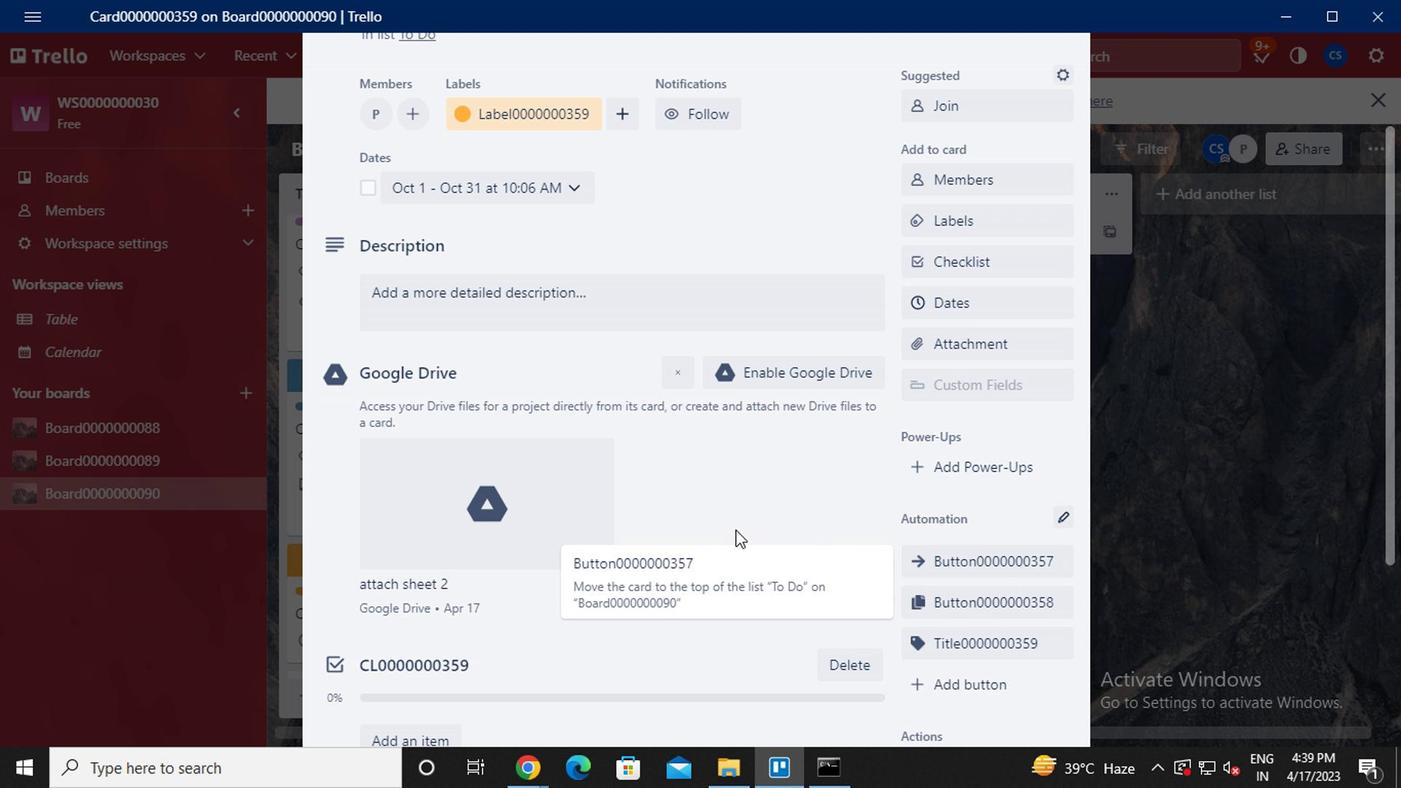 
Action: Mouse scrolled (716, 527) with delta (0, 1)
Screenshot: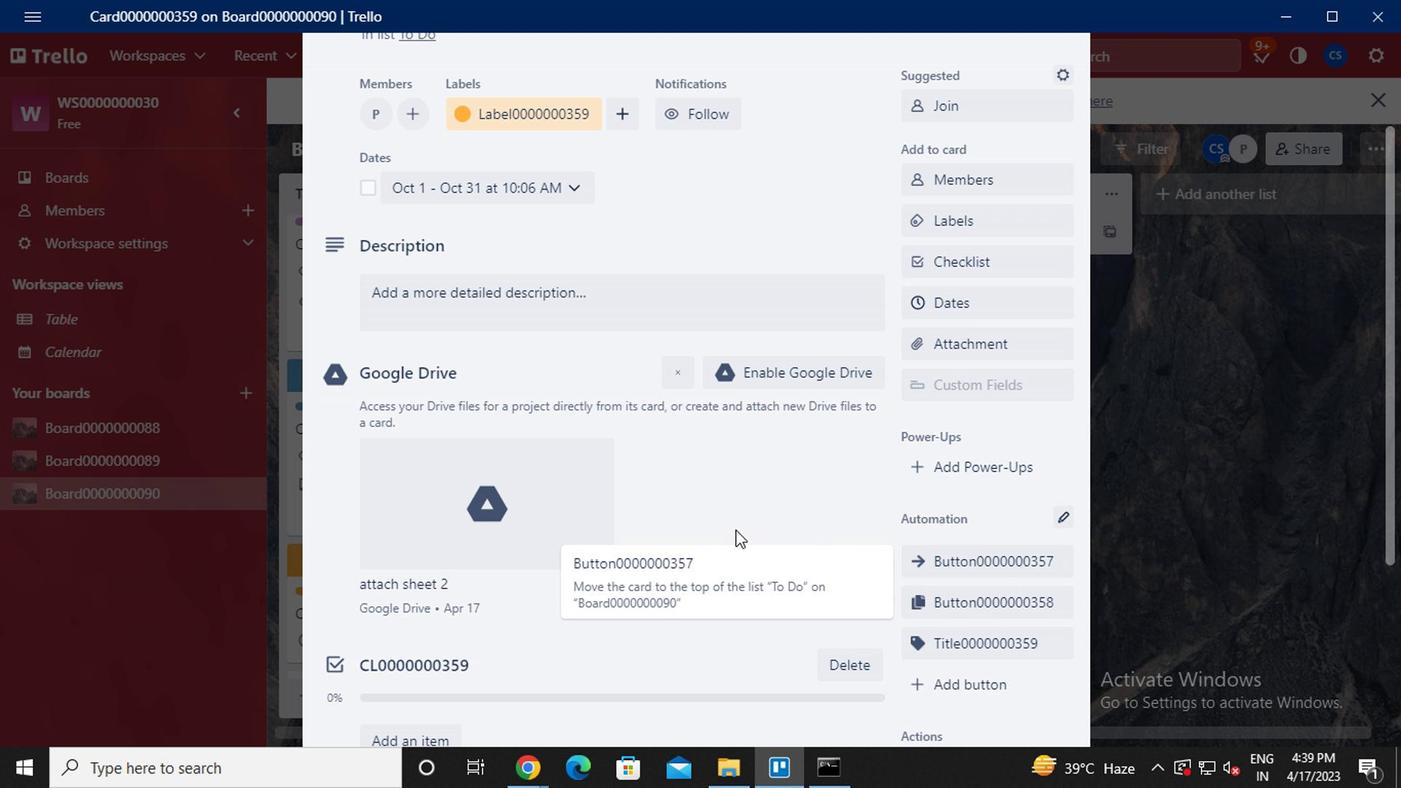 
Action: Mouse moved to (615, 423)
Screenshot: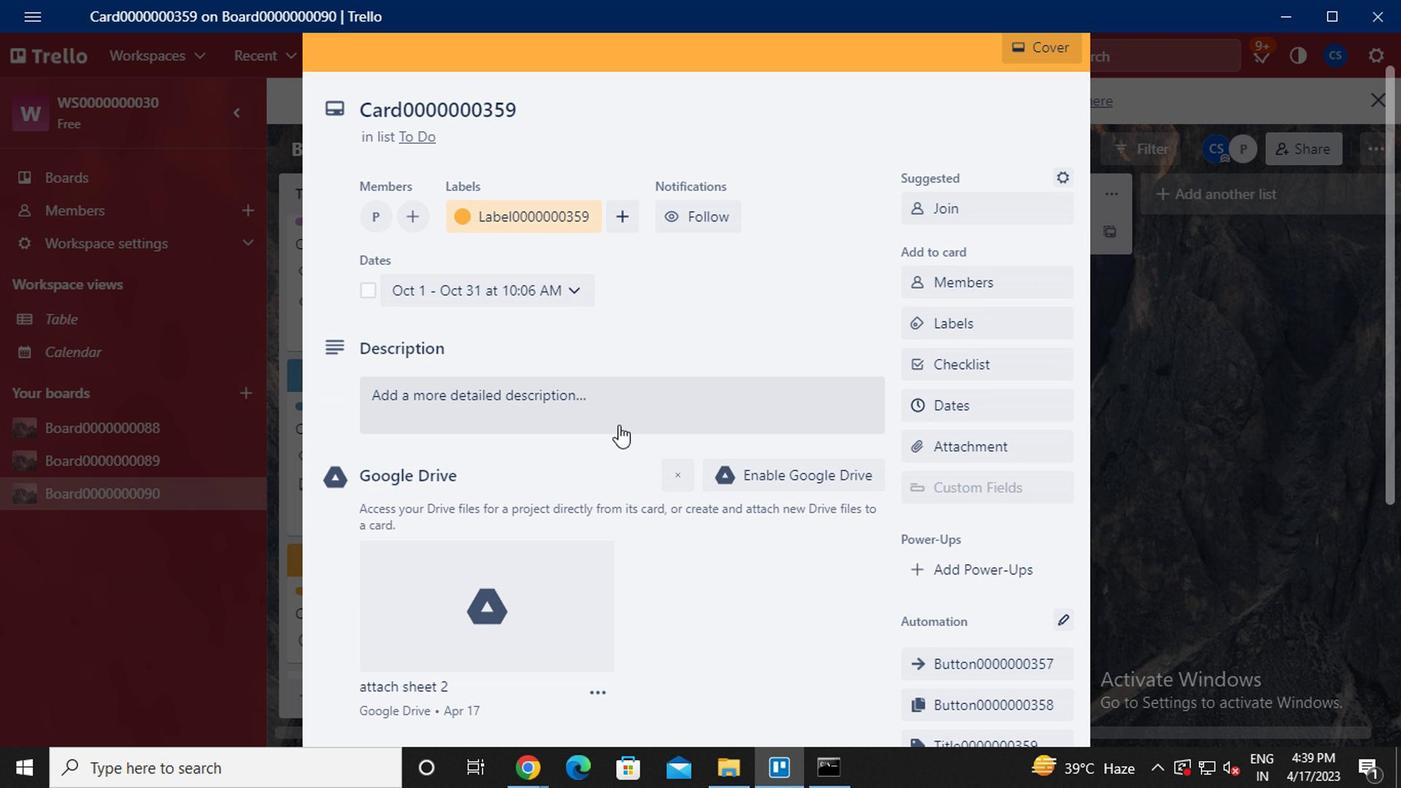 
Action: Mouse pressed left at (615, 423)
Screenshot: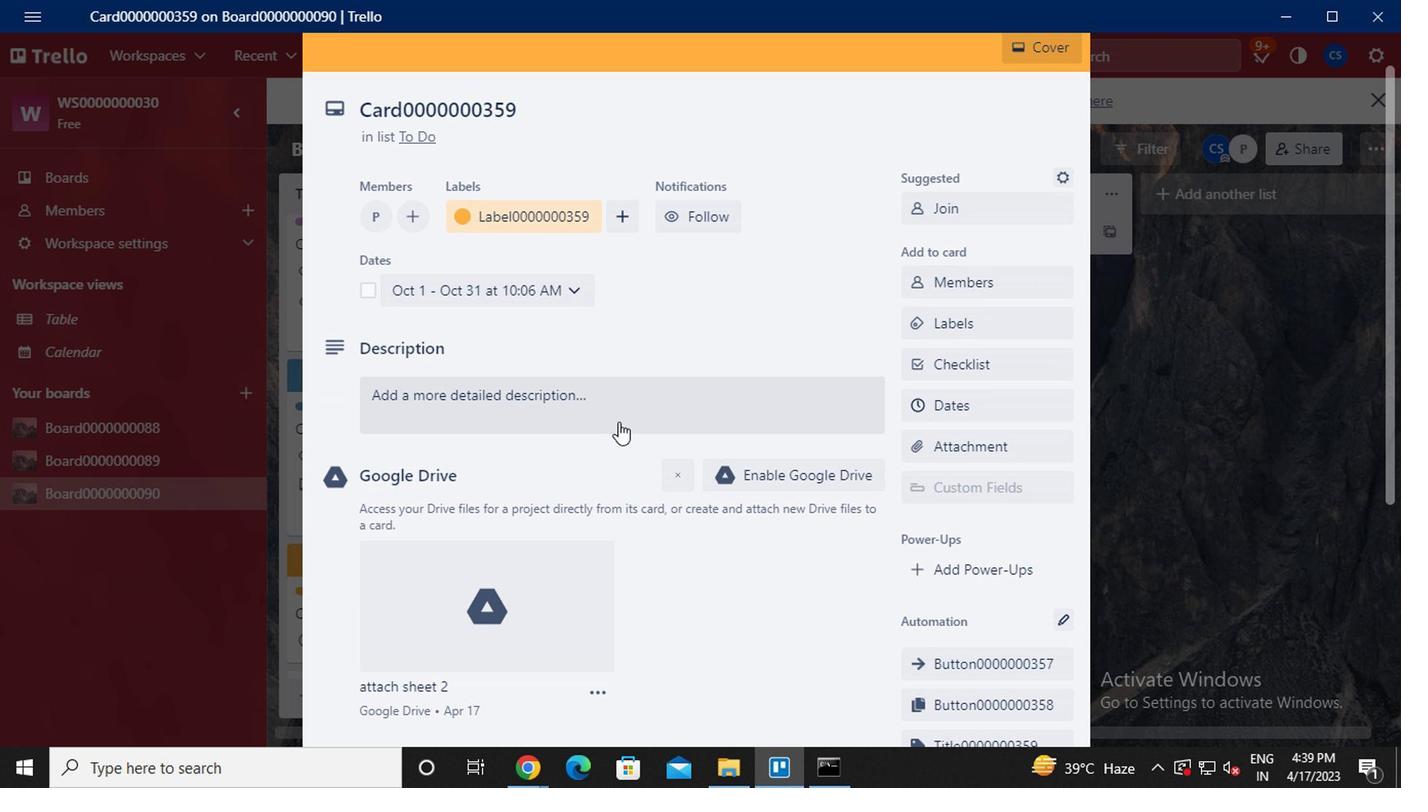 
Action: Key pressed <Key.caps_lock>ds0000000359
Screenshot: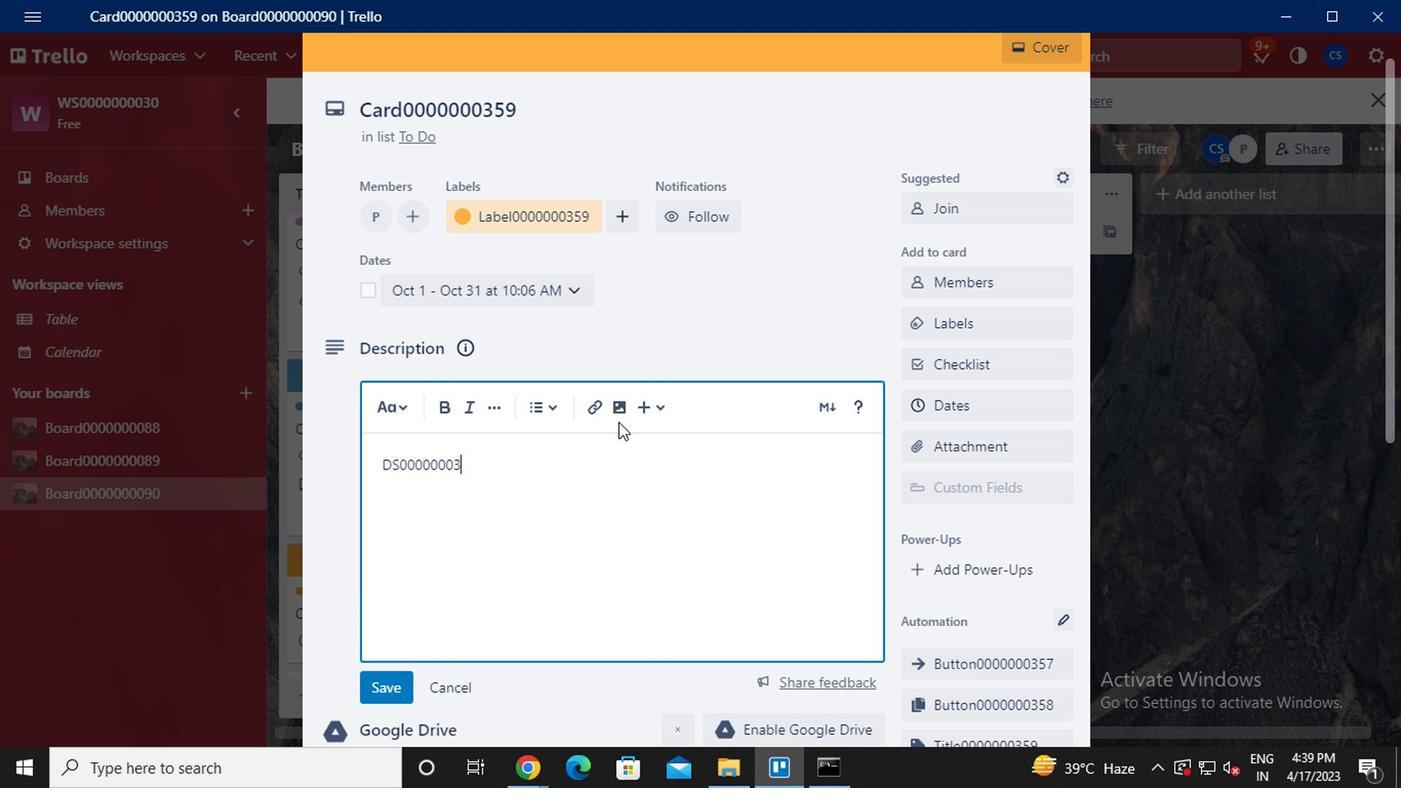 
Action: Mouse moved to (615, 417)
Screenshot: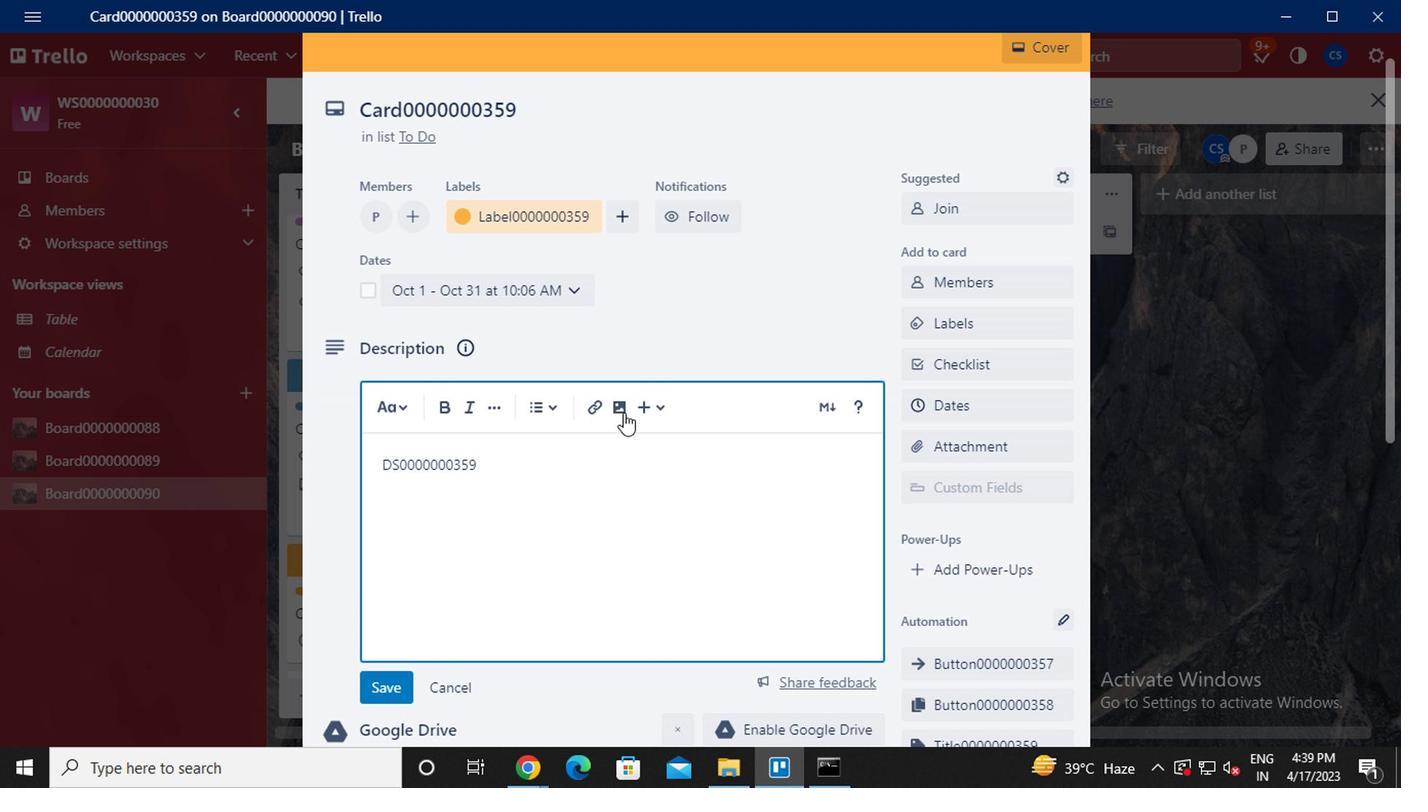 
Action: Mouse scrolled (615, 416) with delta (0, -1)
Screenshot: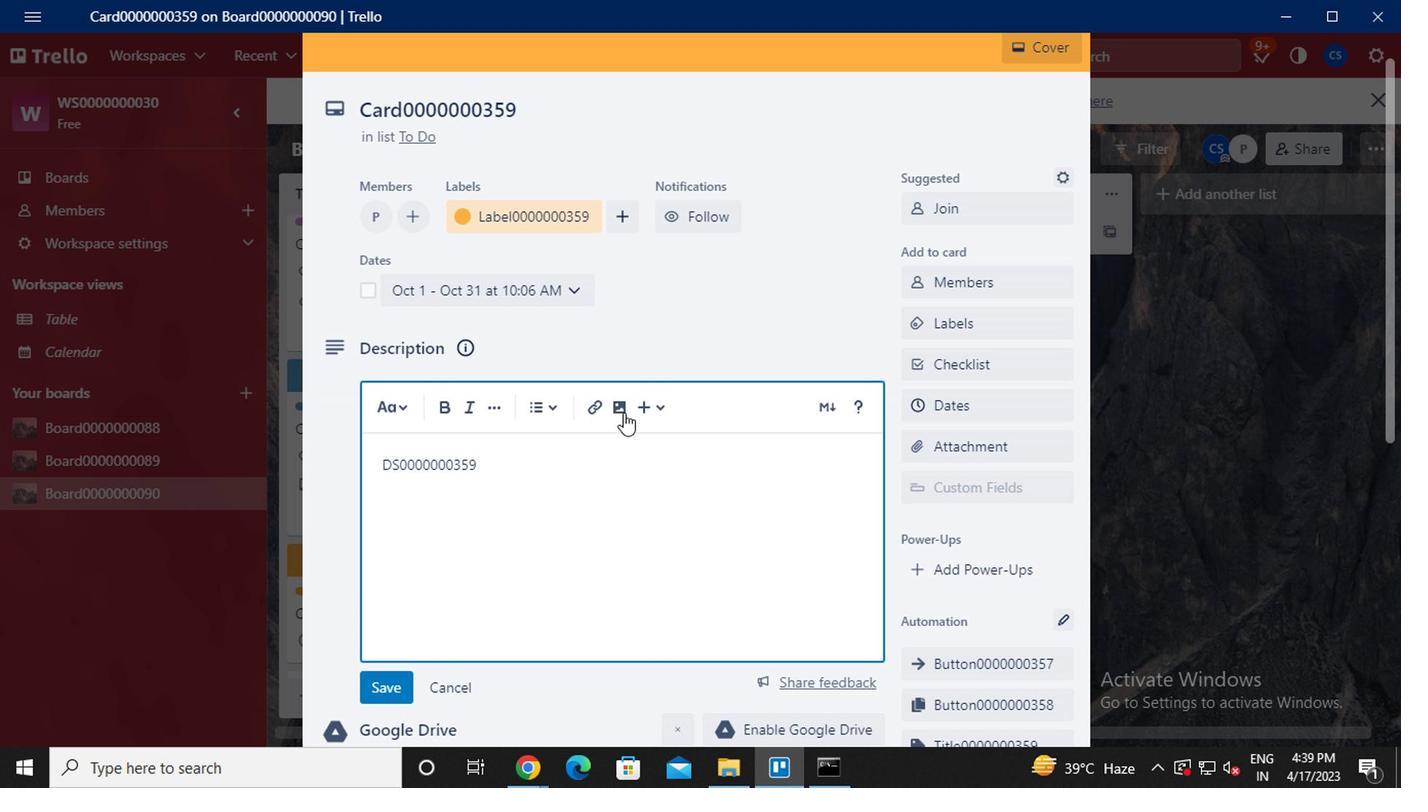 
Action: Mouse moved to (597, 429)
Screenshot: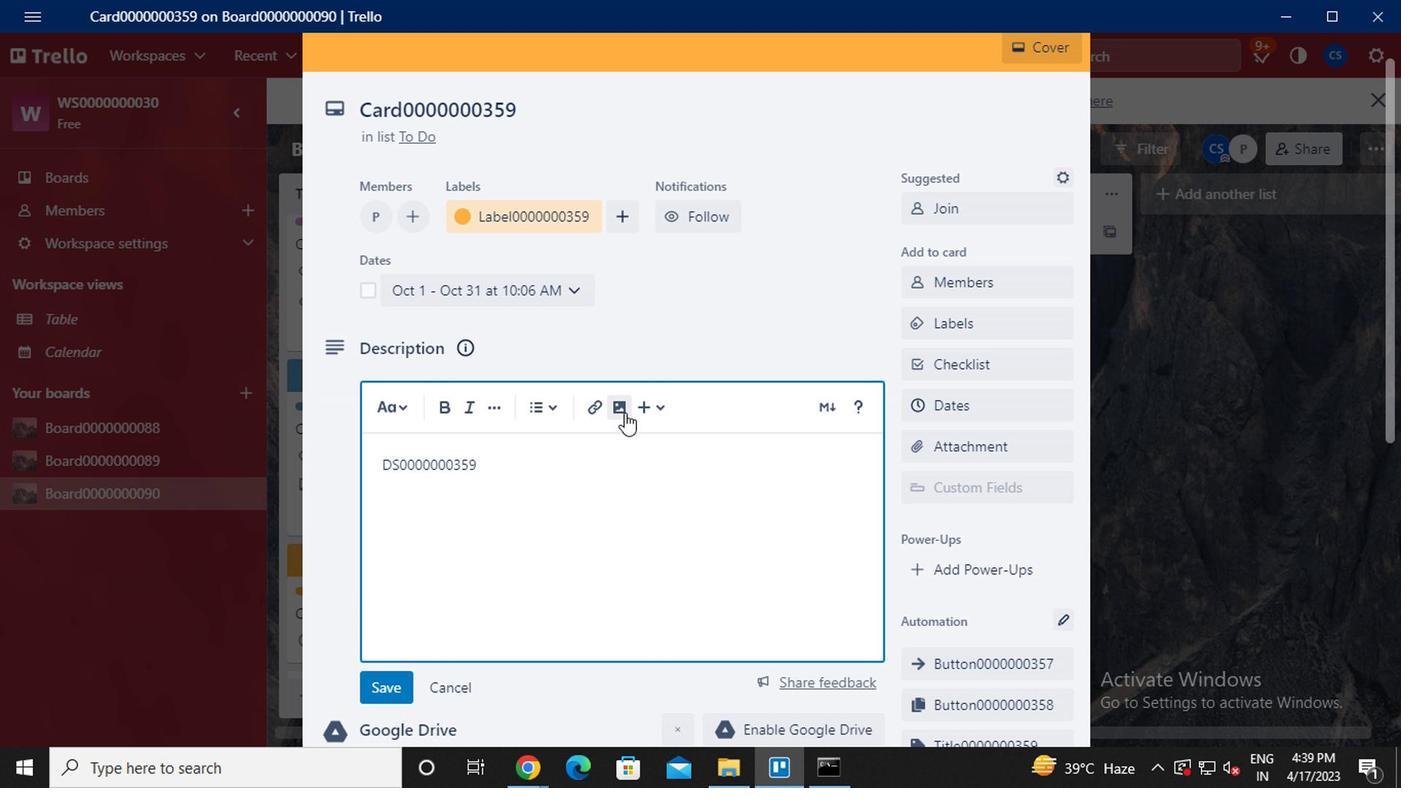 
Action: Mouse scrolled (597, 428) with delta (0, 0)
Screenshot: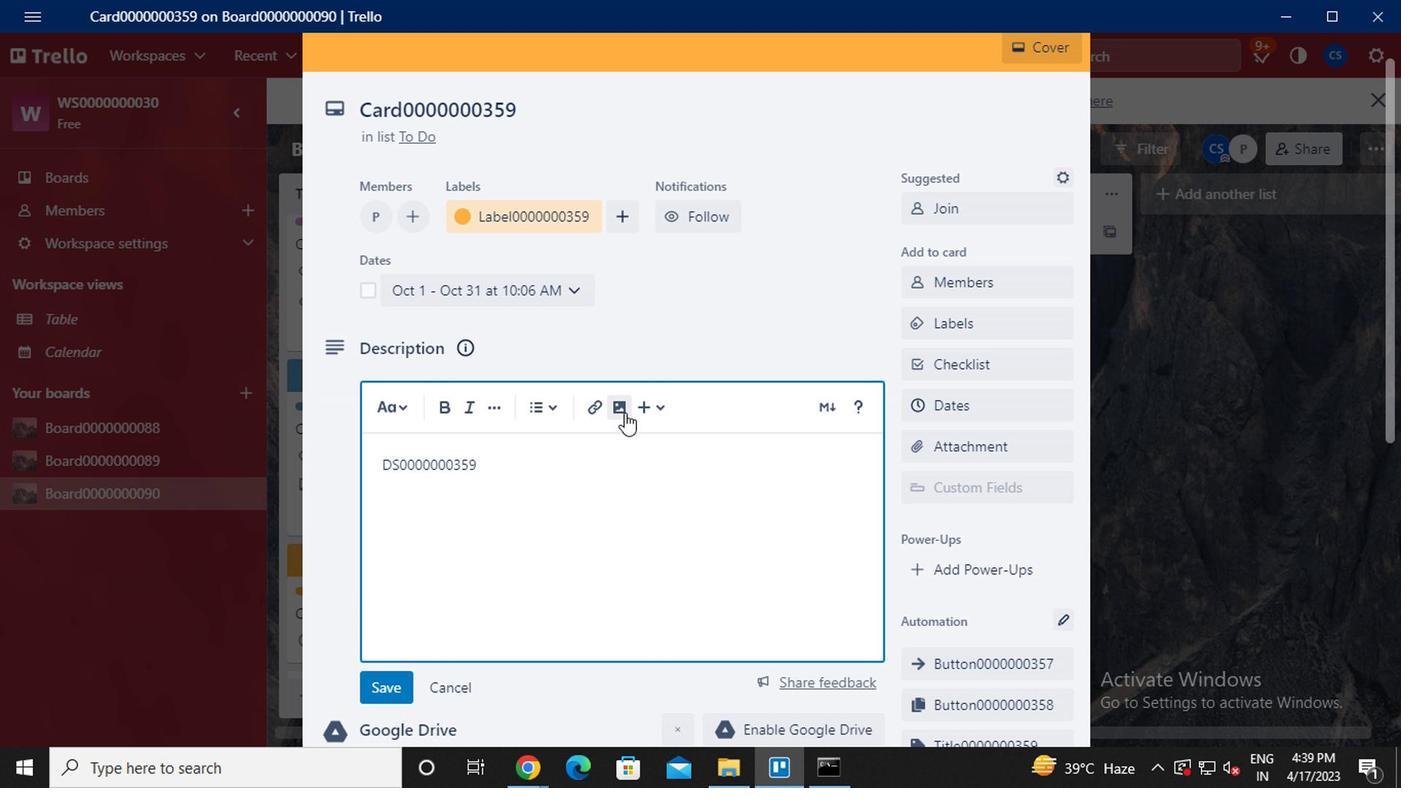 
Action: Mouse moved to (384, 477)
Screenshot: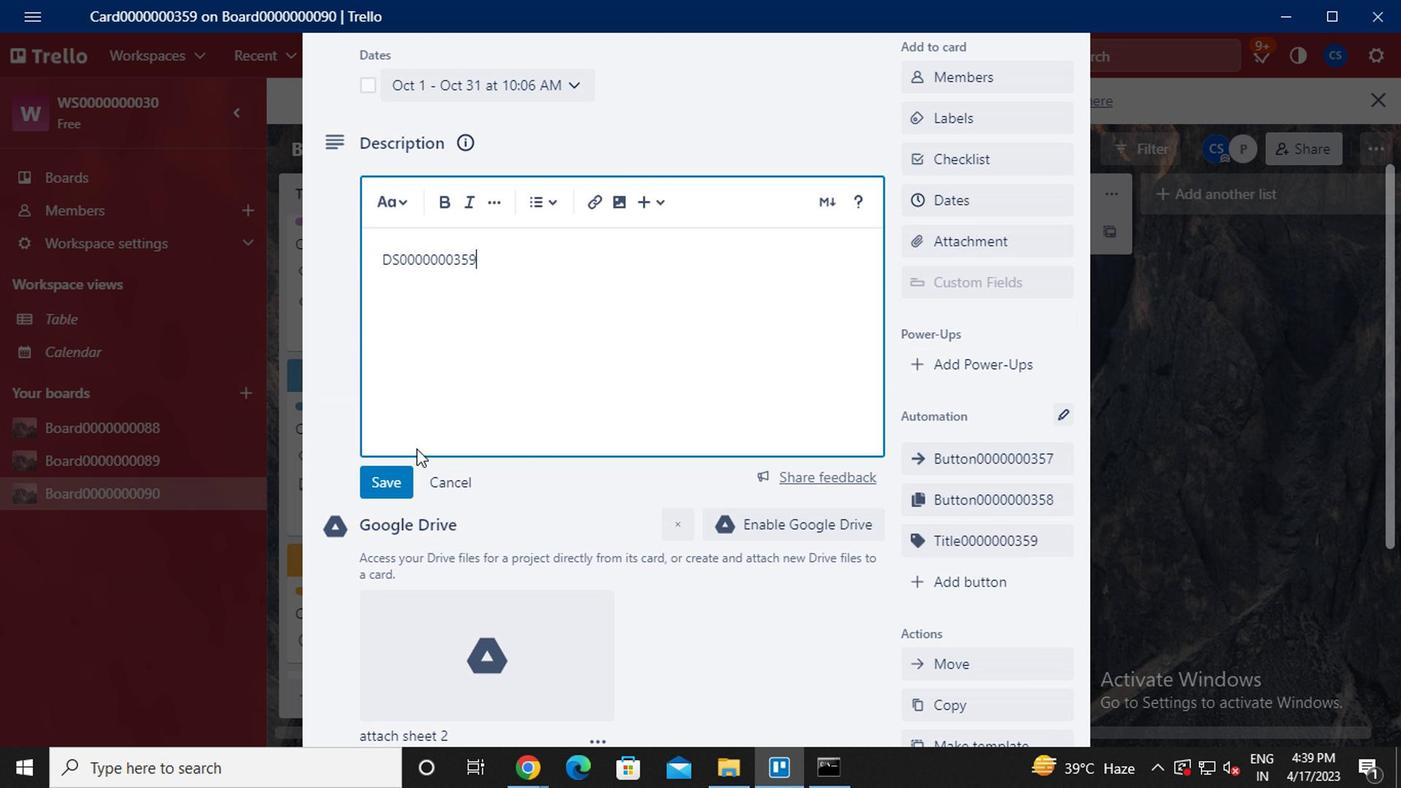 
Action: Mouse pressed left at (384, 477)
Screenshot: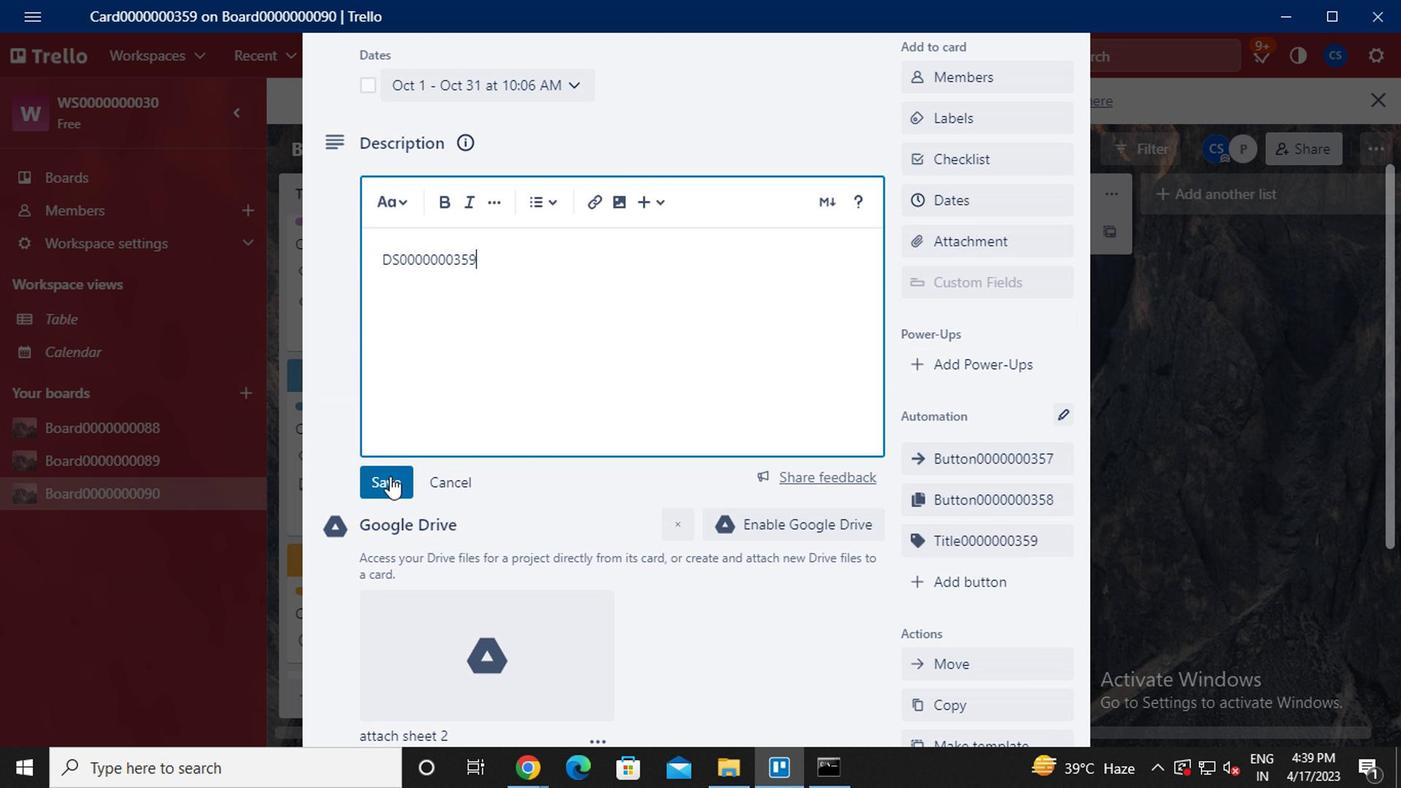 
Action: Mouse moved to (519, 486)
Screenshot: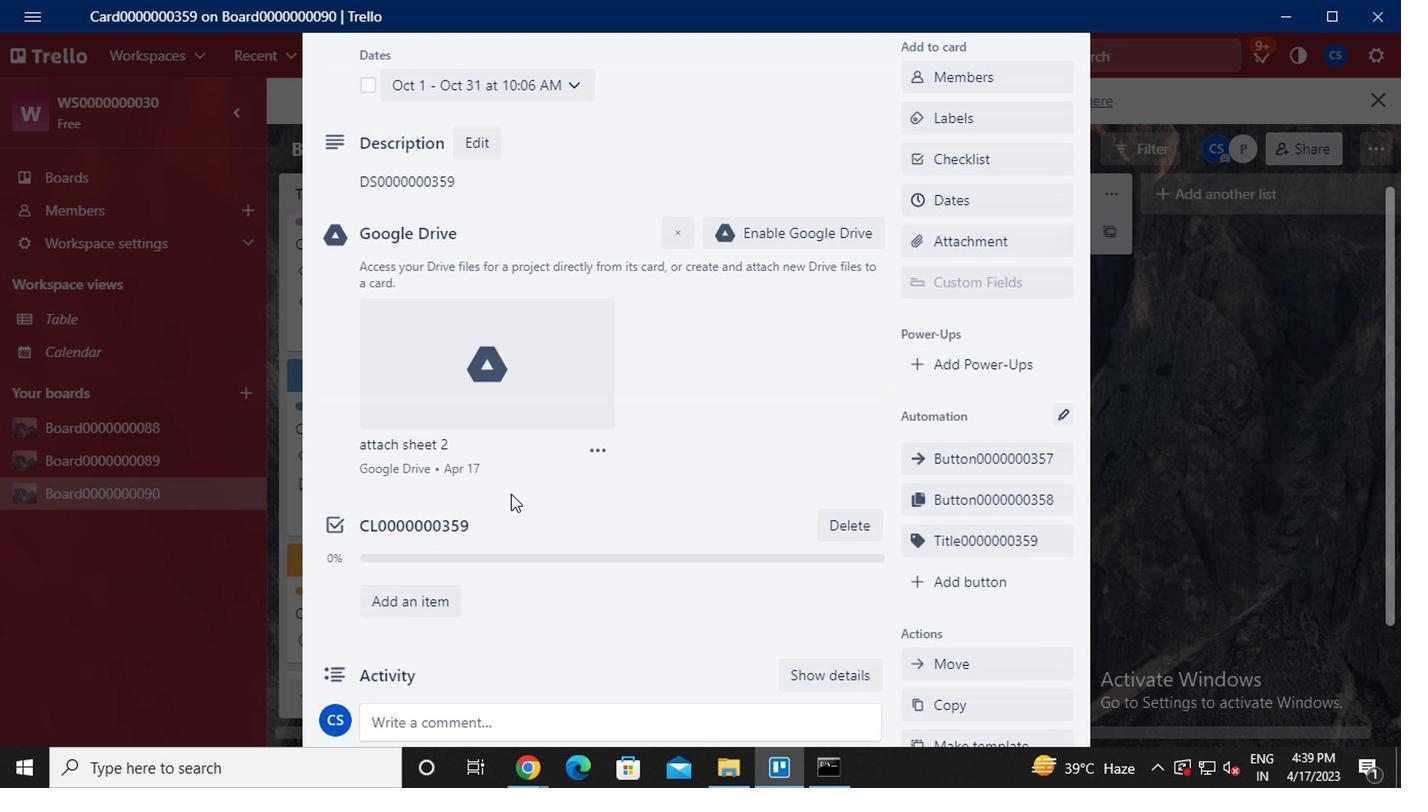 
Action: Mouse scrolled (519, 485) with delta (0, -1)
Screenshot: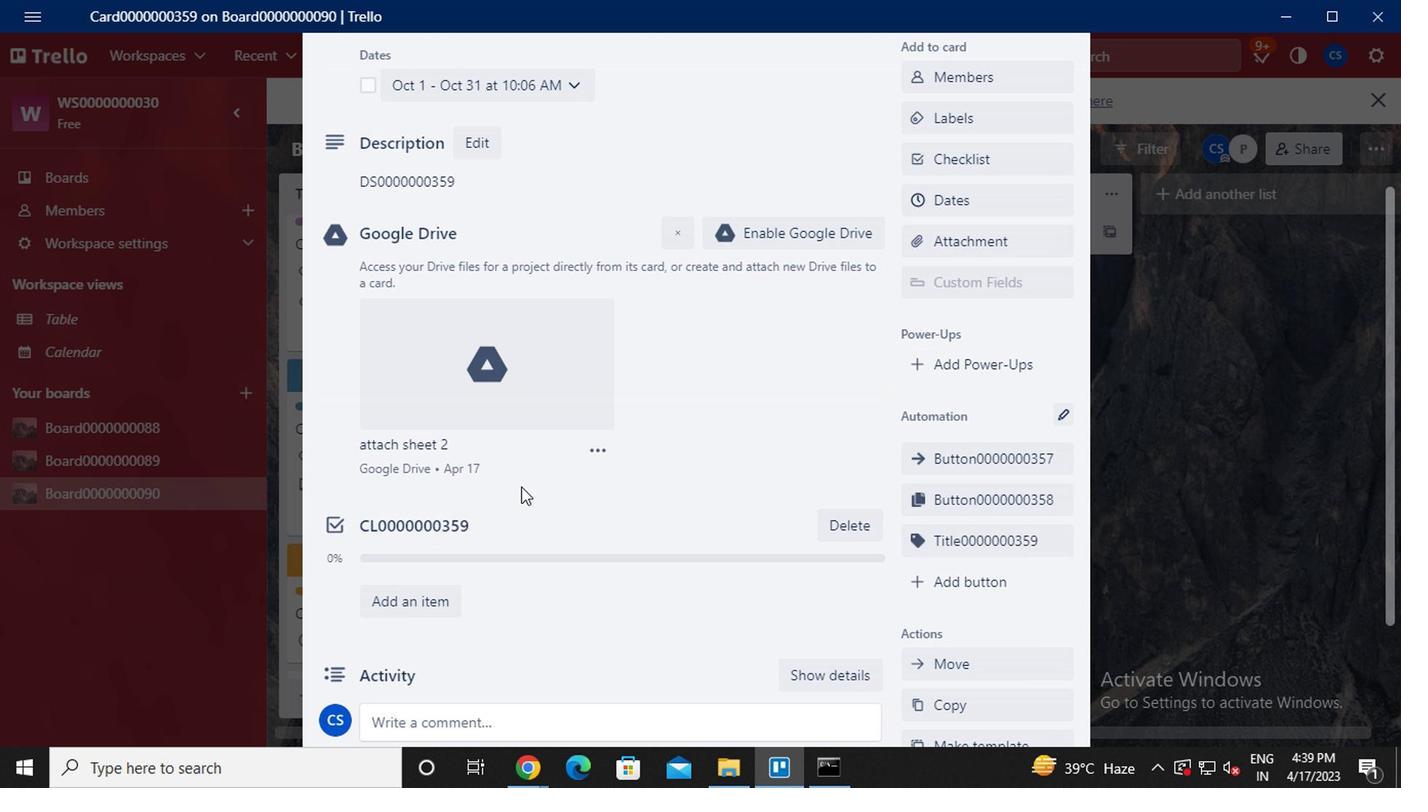 
Action: Mouse scrolled (519, 485) with delta (0, -1)
Screenshot: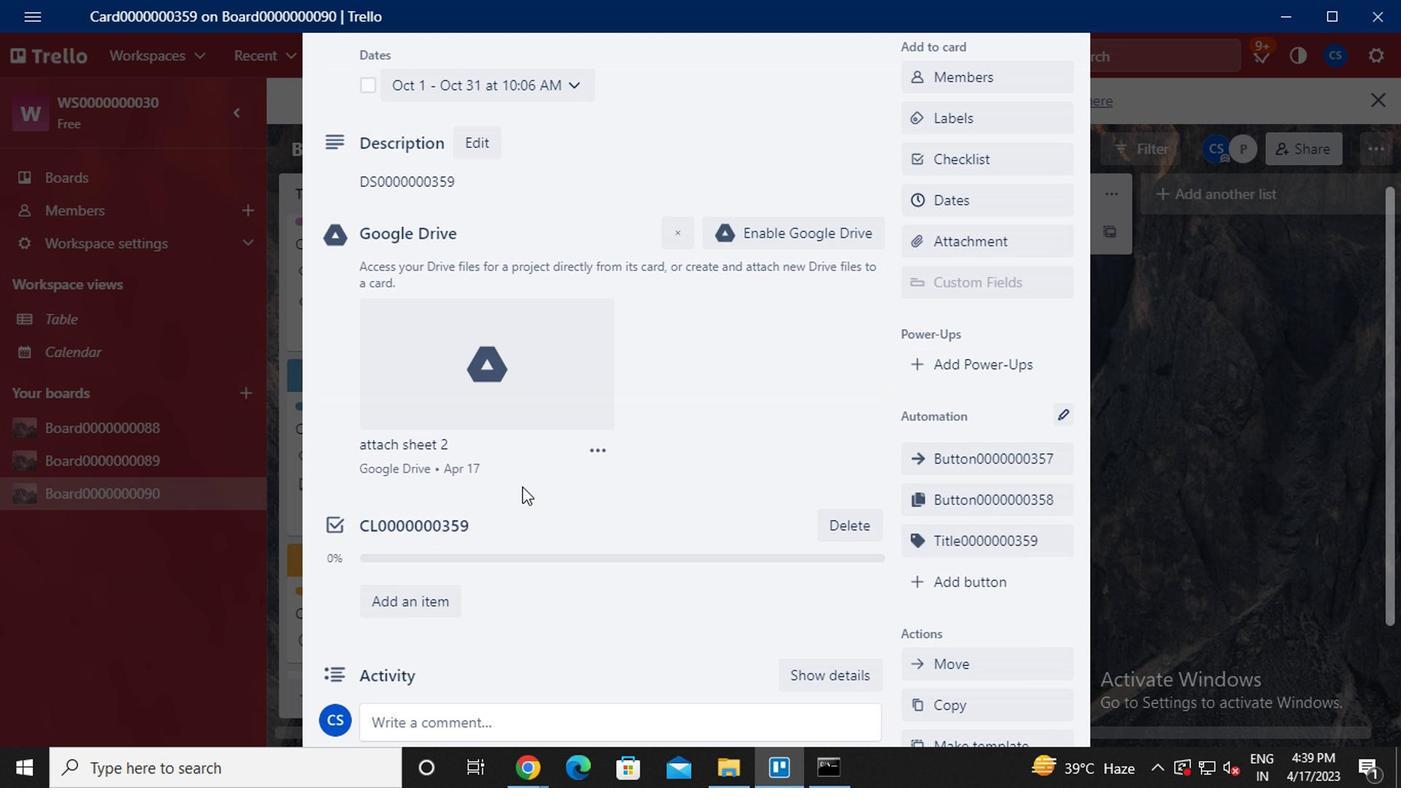 
Action: Mouse scrolled (519, 485) with delta (0, -1)
Screenshot: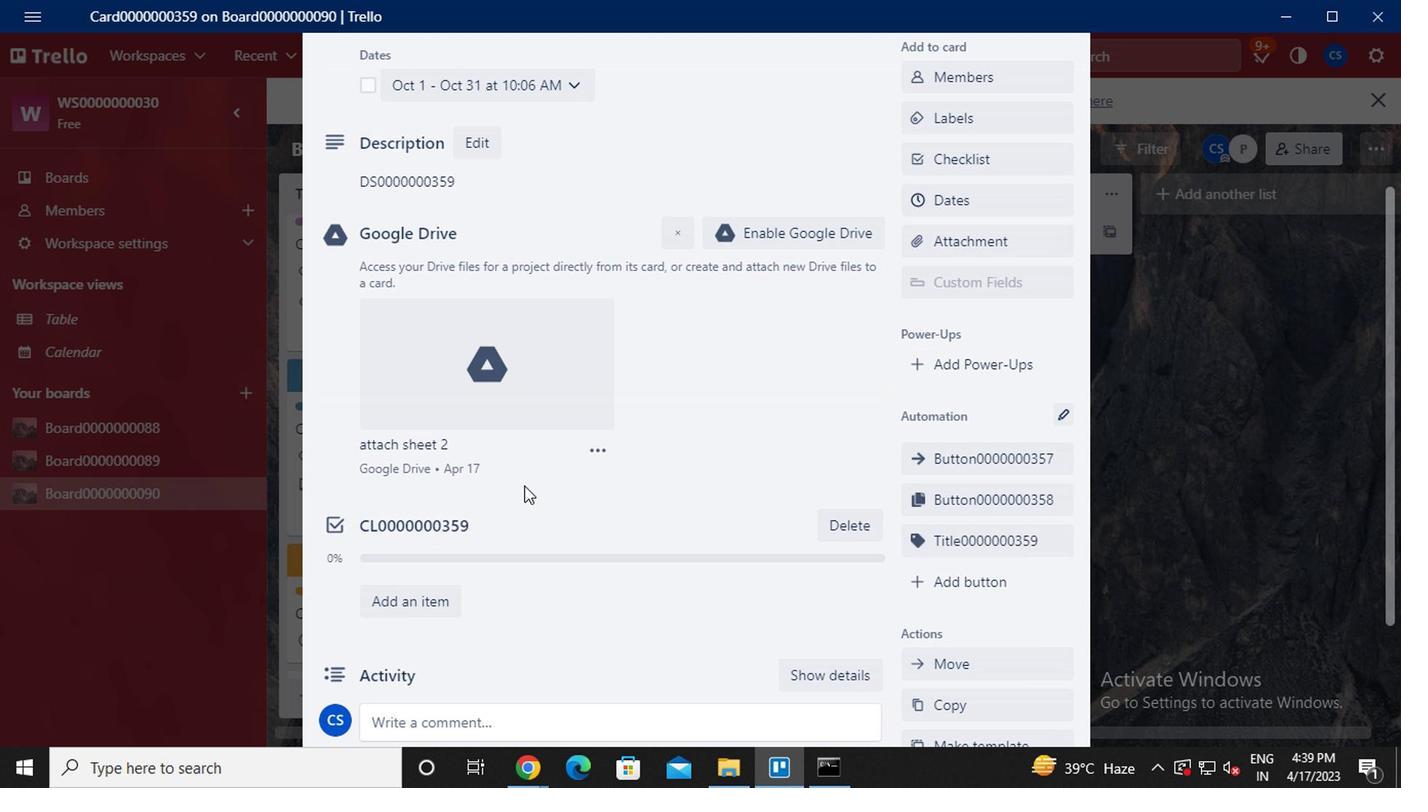 
Action: Mouse scrolled (519, 485) with delta (0, -1)
Screenshot: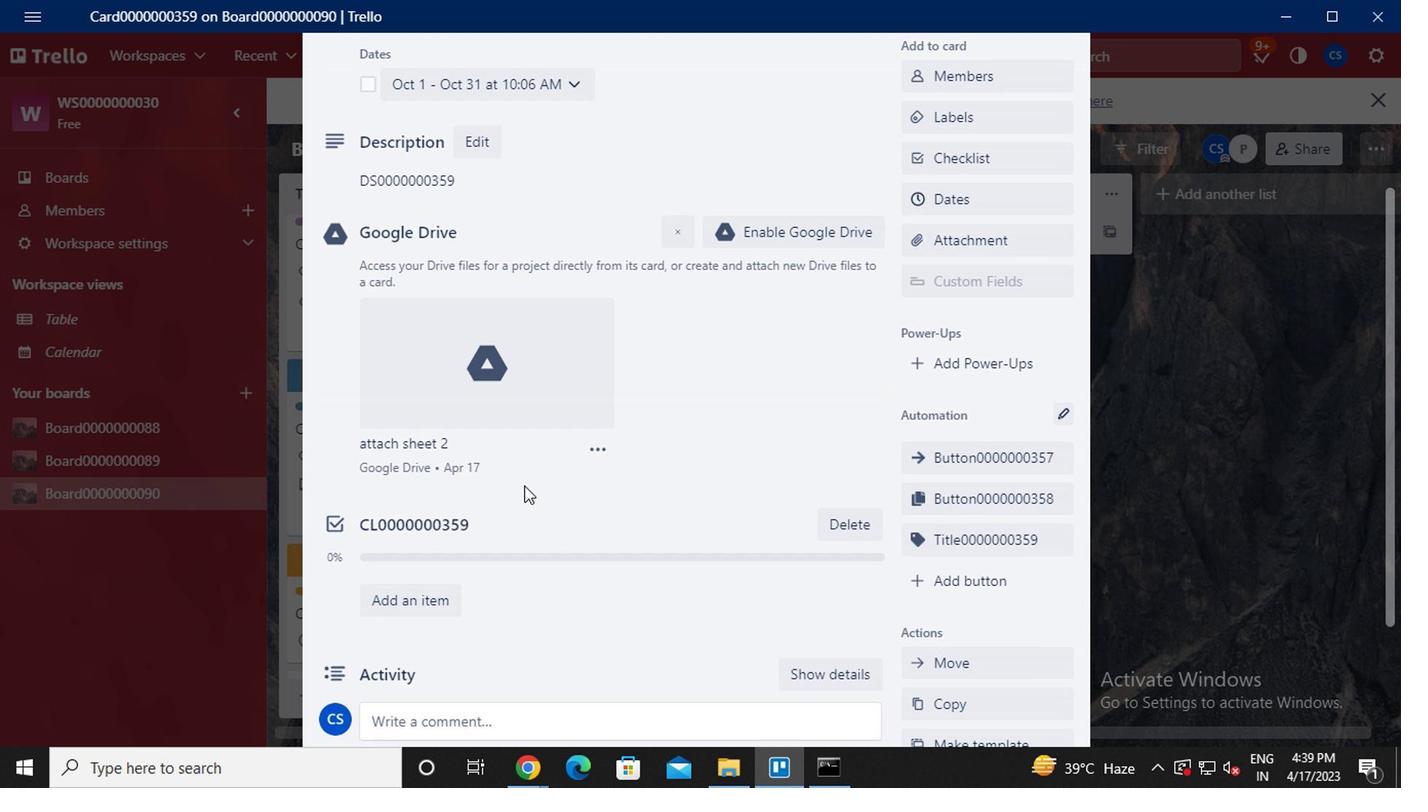 
Action: Mouse moved to (561, 505)
Screenshot: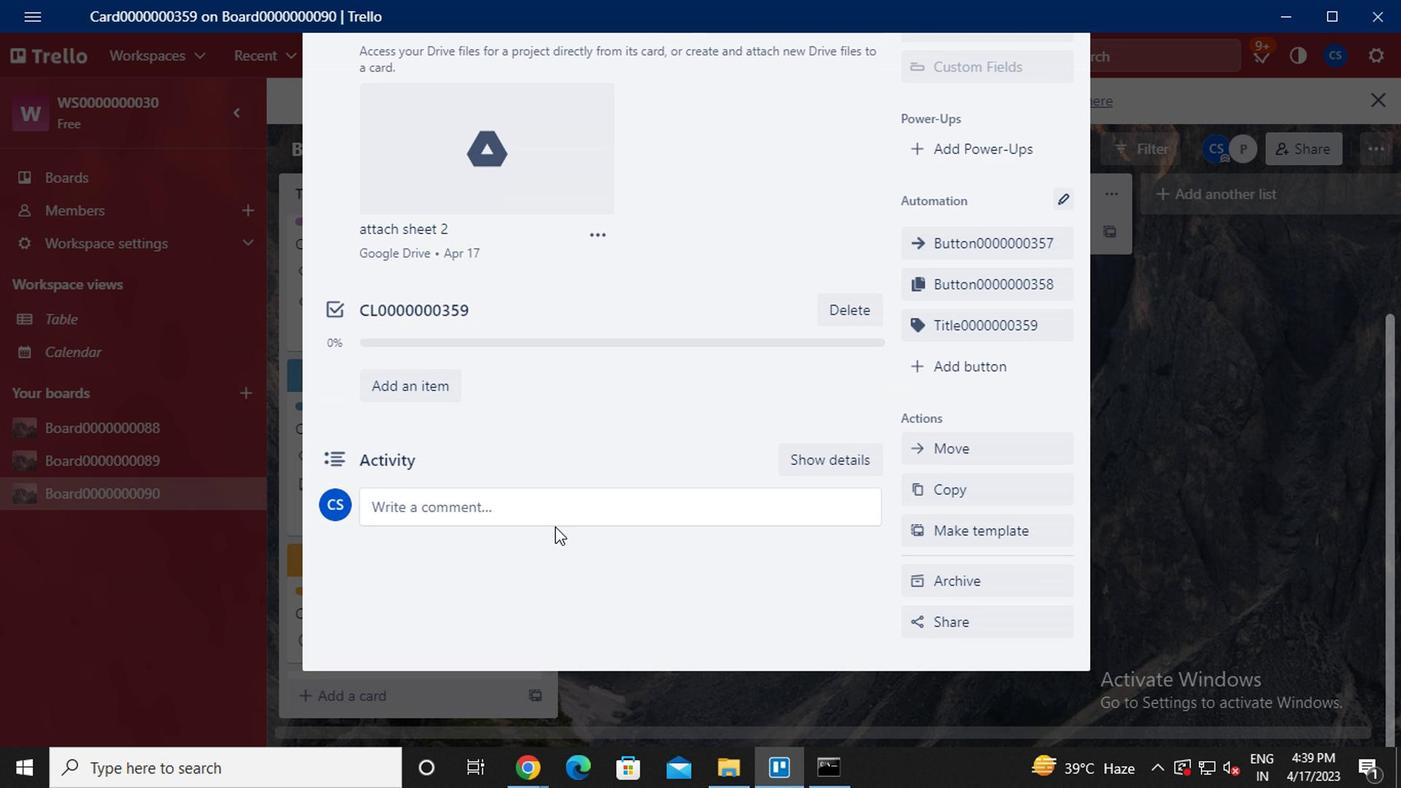
Action: Mouse pressed left at (561, 505)
Screenshot: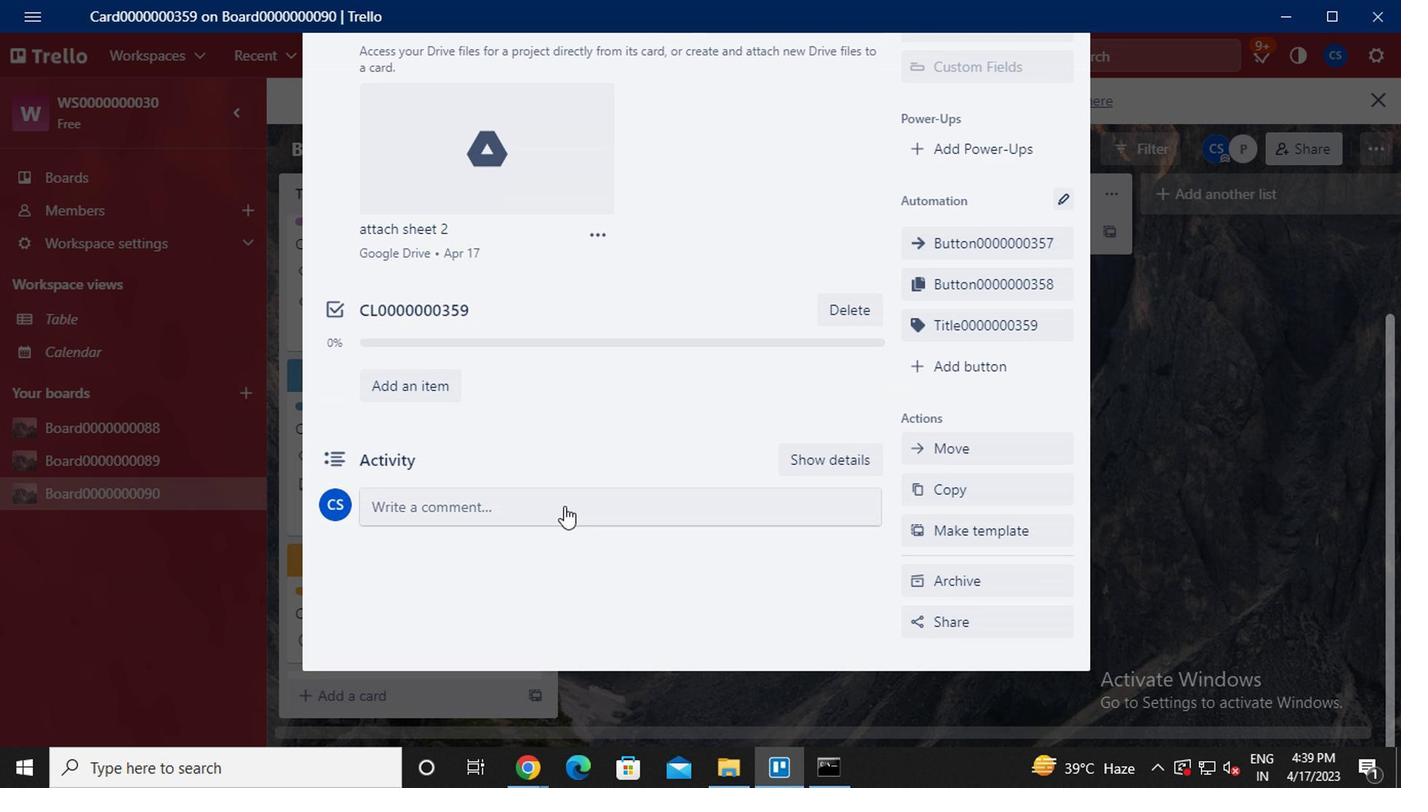 
Action: Key pressed cm0000000359
Screenshot: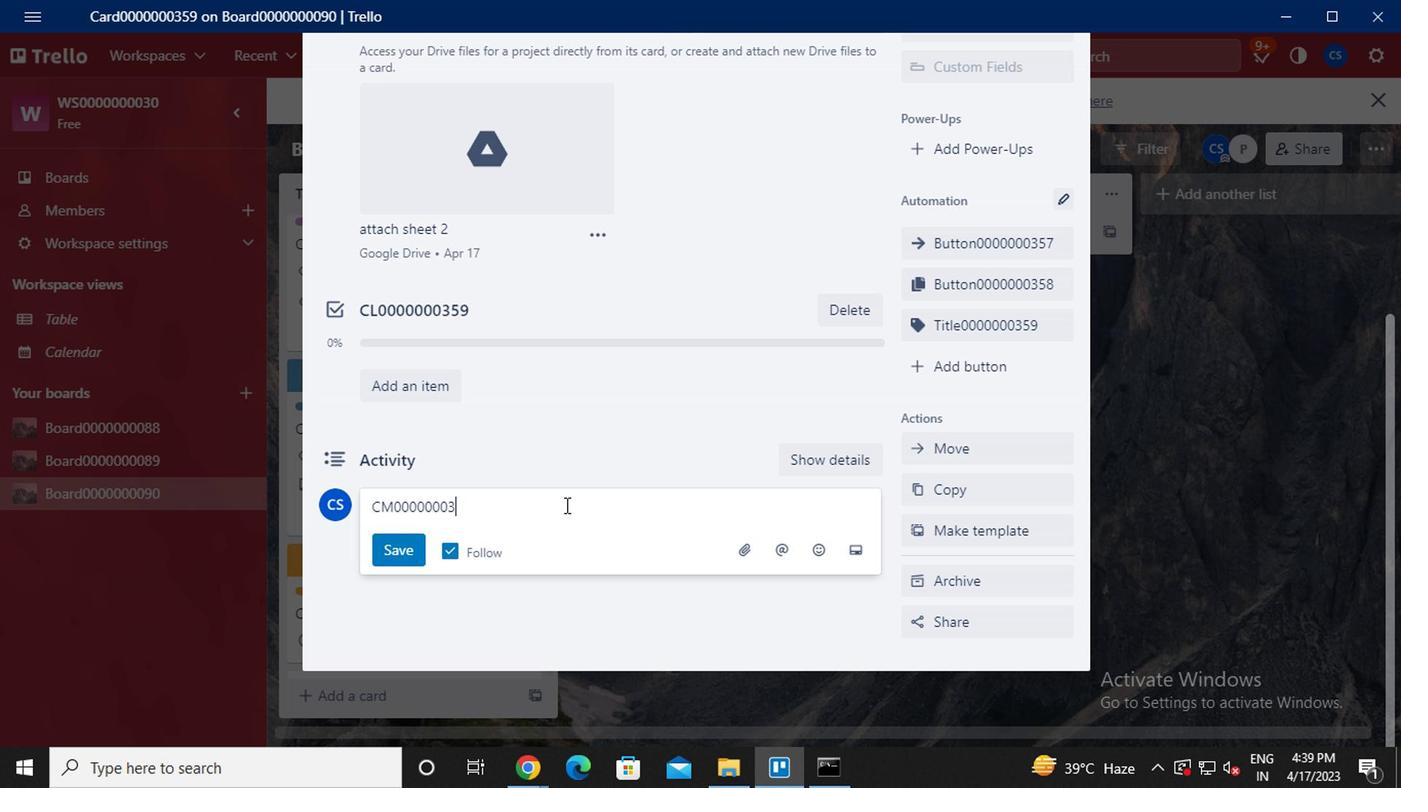 
Action: Mouse moved to (571, 521)
Screenshot: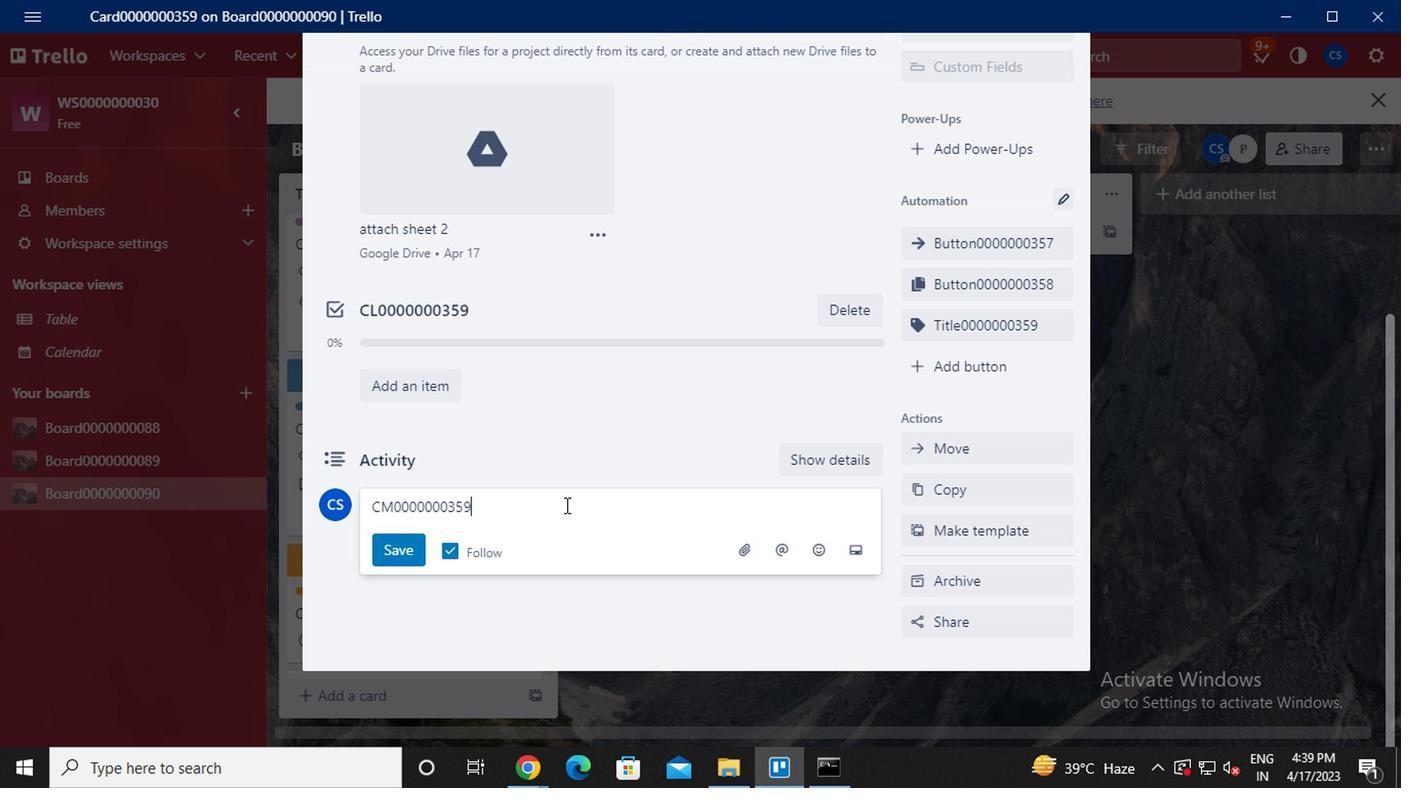 
Action: Mouse scrolled (571, 520) with delta (0, 0)
Screenshot: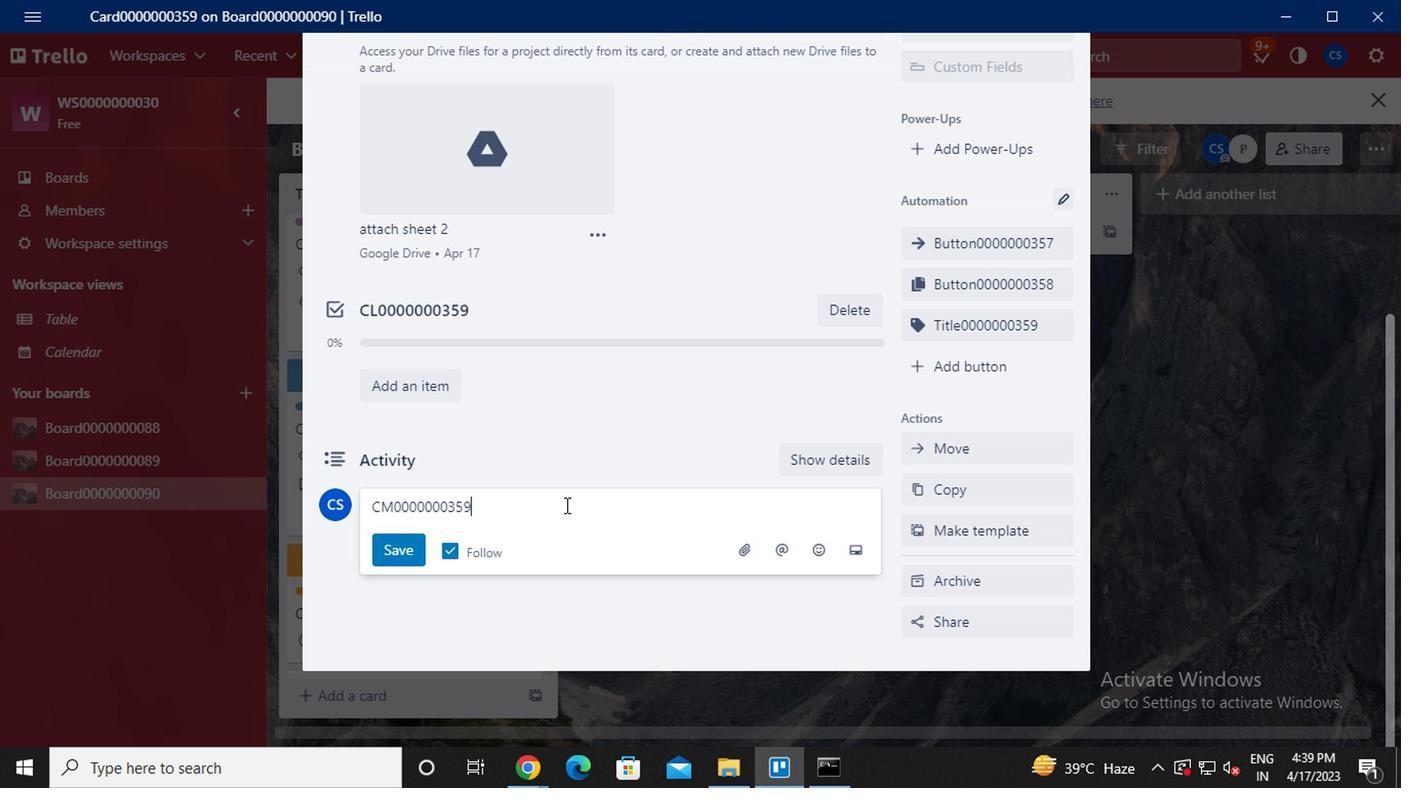 
Action: Mouse scrolled (571, 520) with delta (0, 0)
Screenshot: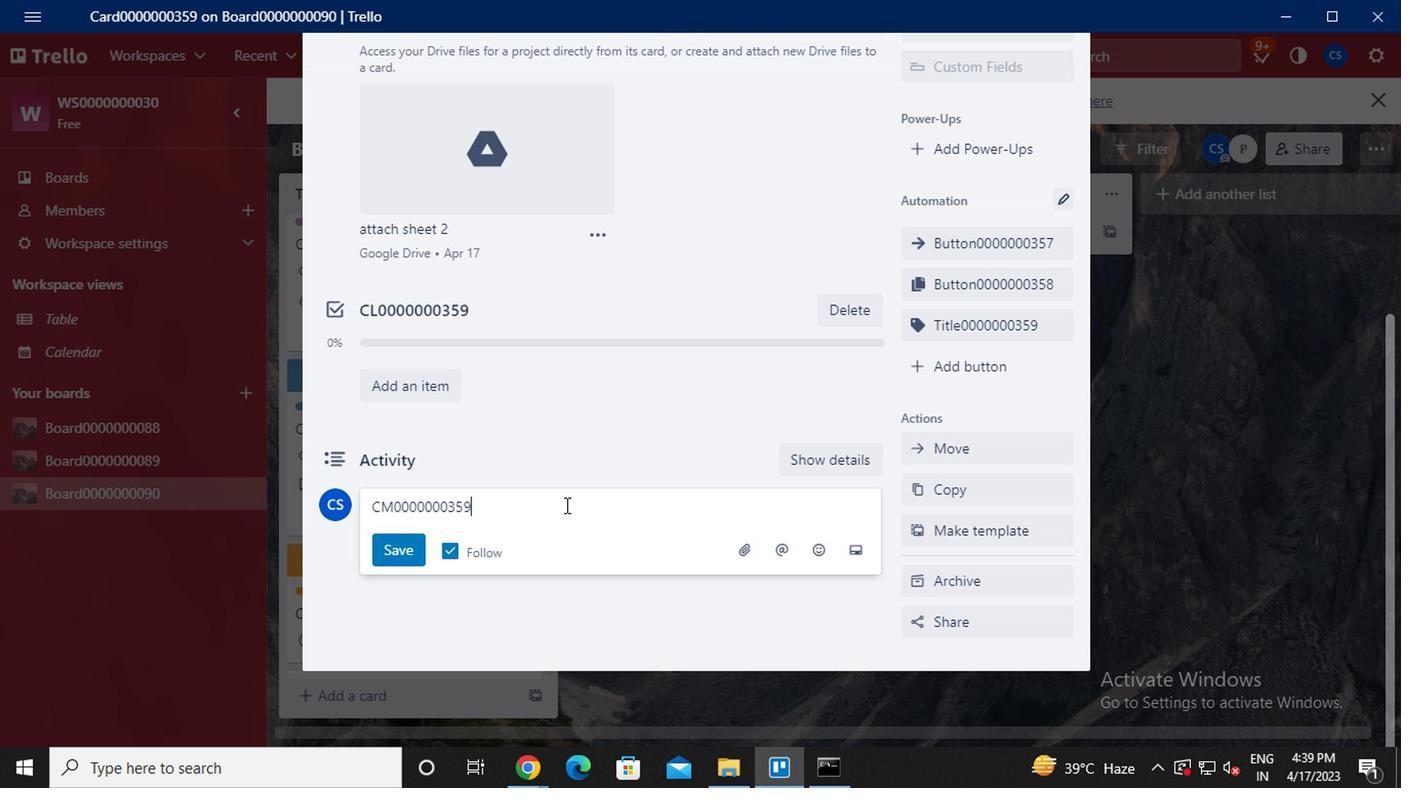 
Action: Mouse moved to (395, 558)
Screenshot: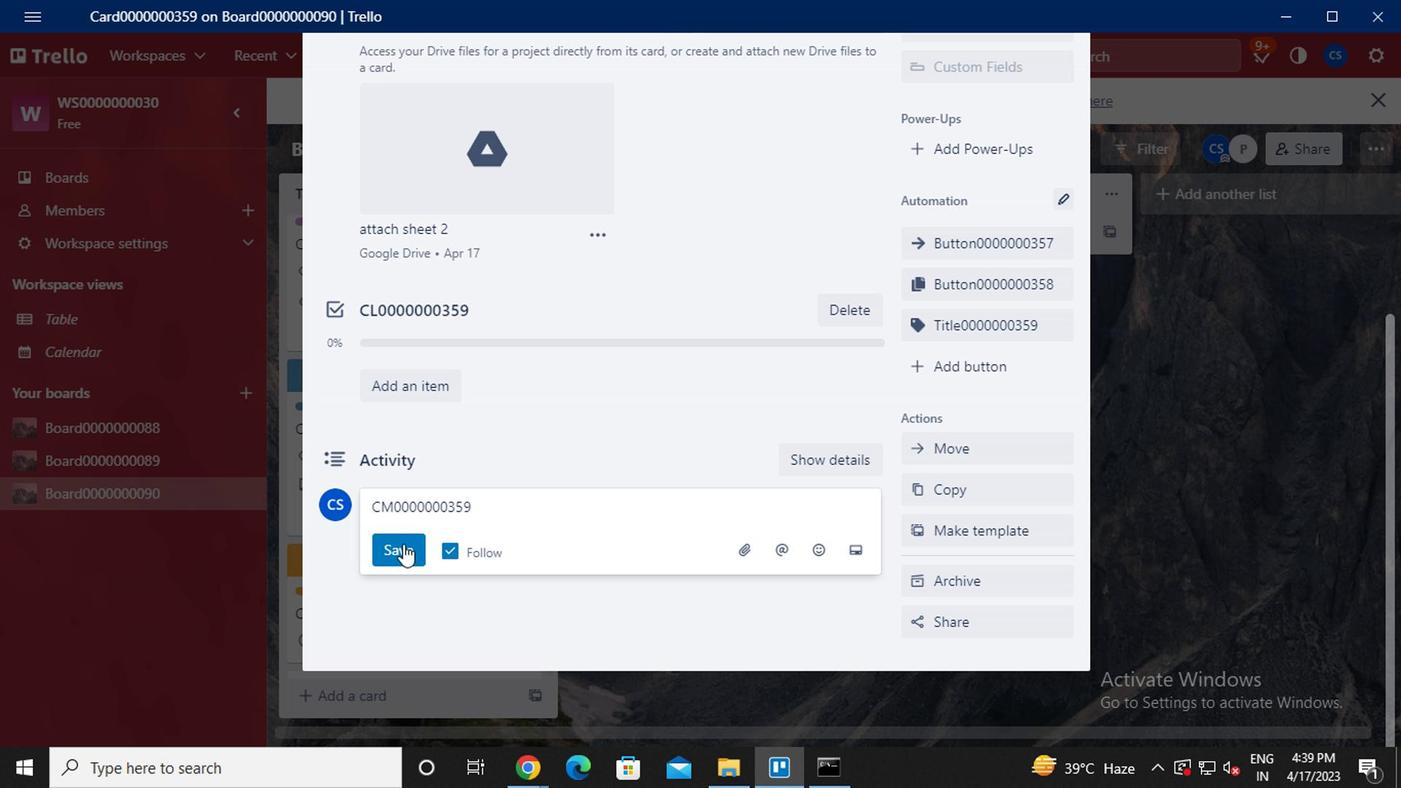
Action: Mouse pressed left at (395, 558)
Screenshot: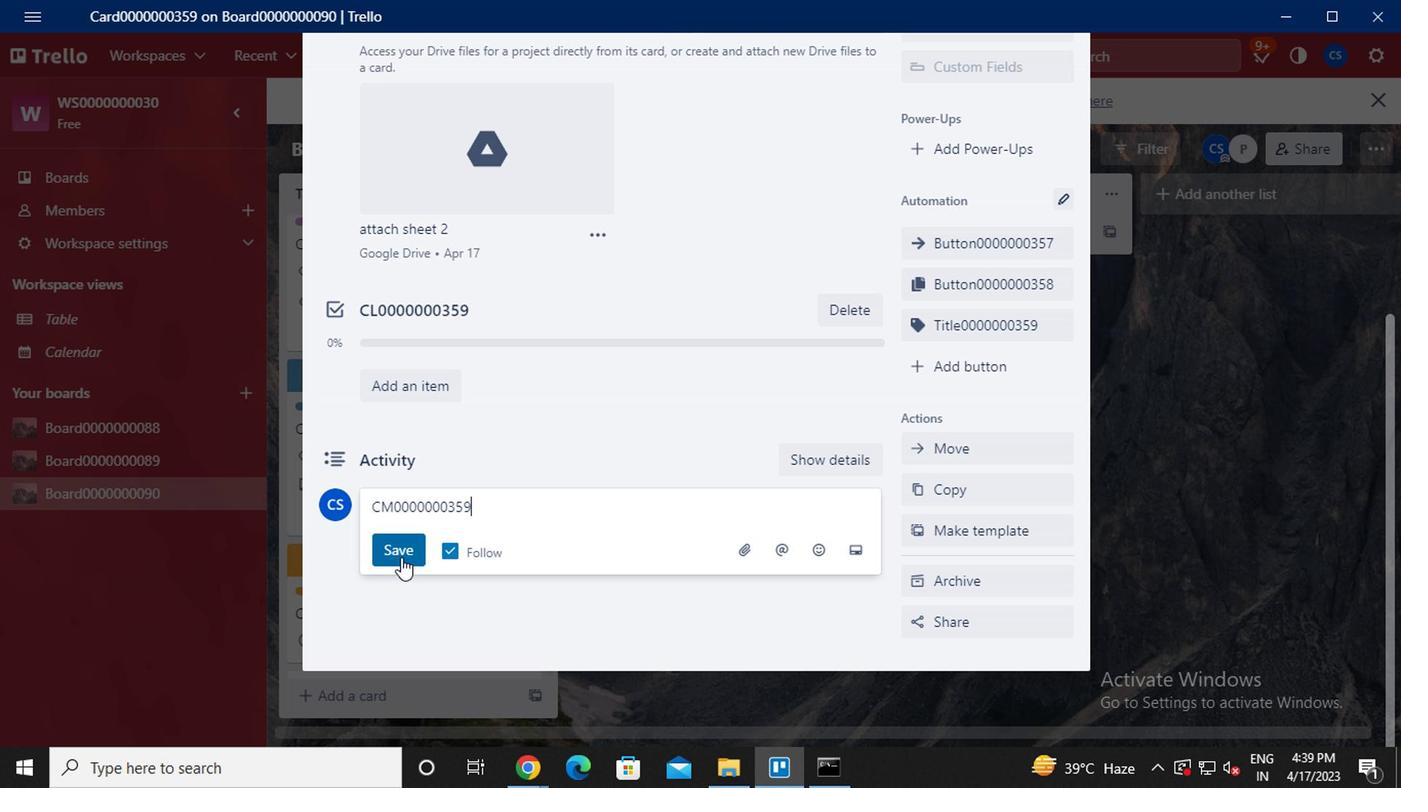 
Action: Mouse moved to (683, 482)
Screenshot: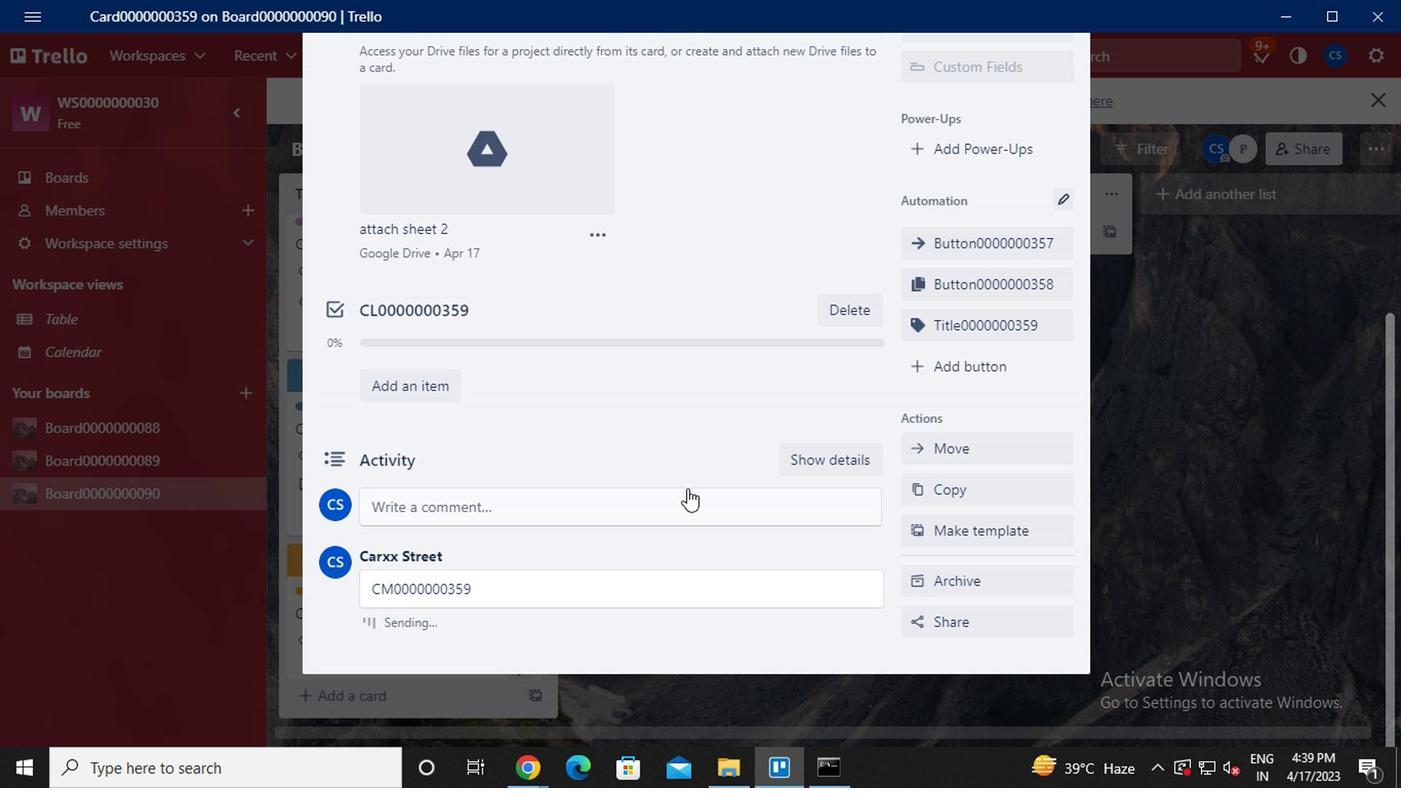 
